 Task: Look for space in Chalinze, Tanzania from 5th June, 2023 to 16th June, 2023 for 2 adults in price range Rs.7000 to Rs.15000. Place can be entire place with 1  bedroom having 1 bed and 1 bathroom. Property type can be house, flat, guest house, hotel. Booking option can be shelf check-in. Required host language is English.
Action: Mouse moved to (451, 112)
Screenshot: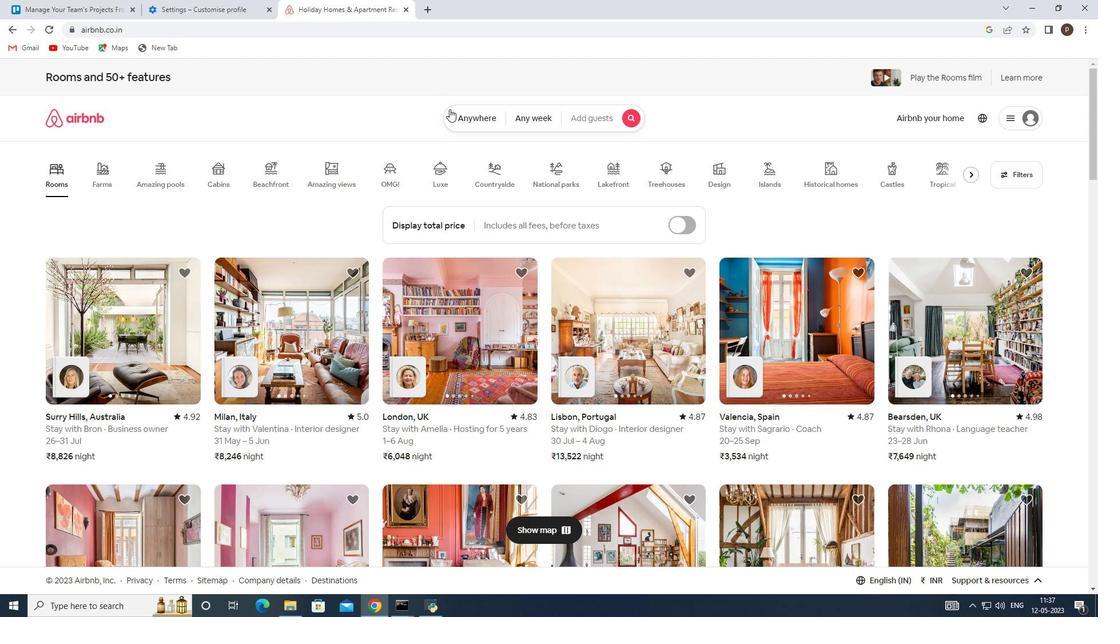 
Action: Mouse pressed left at (451, 112)
Screenshot: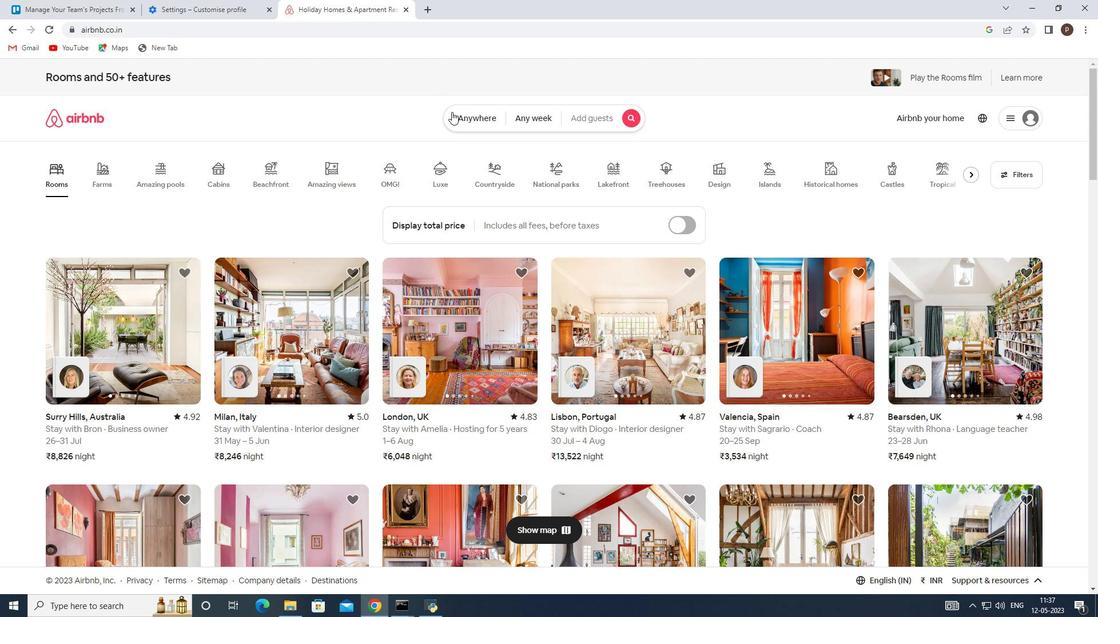 
Action: Mouse moved to (362, 164)
Screenshot: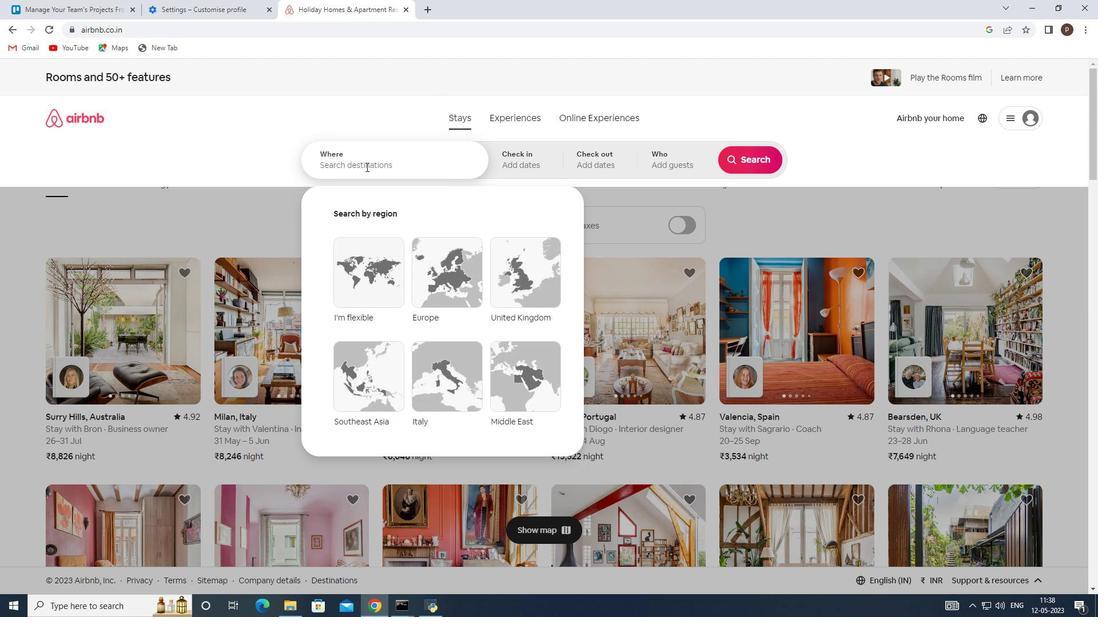 
Action: Mouse pressed left at (362, 164)
Screenshot: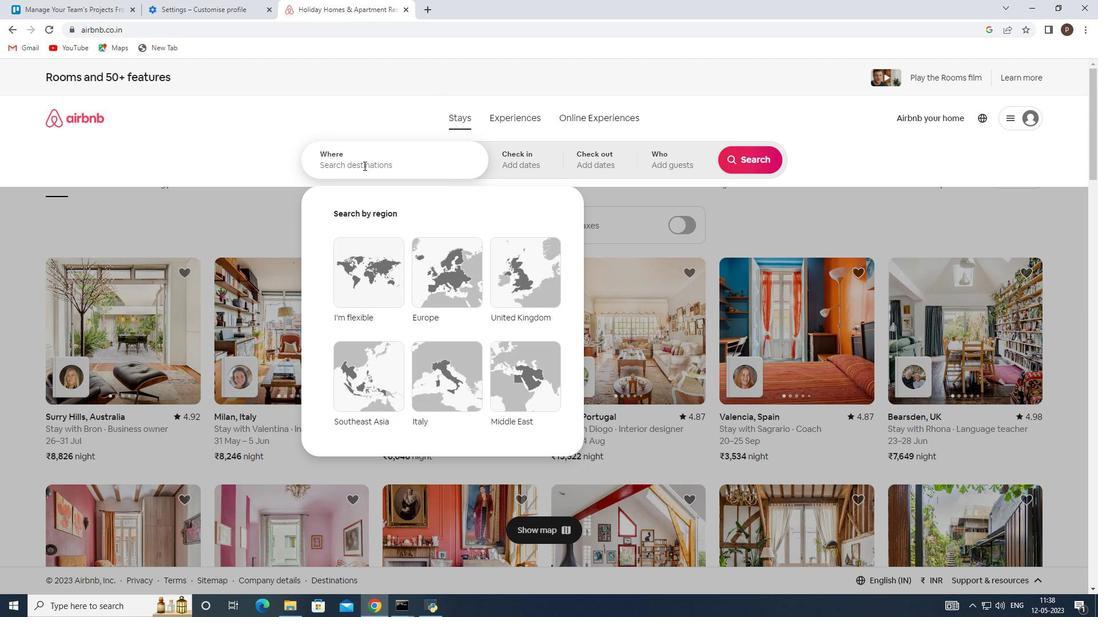 
Action: Mouse moved to (362, 164)
Screenshot: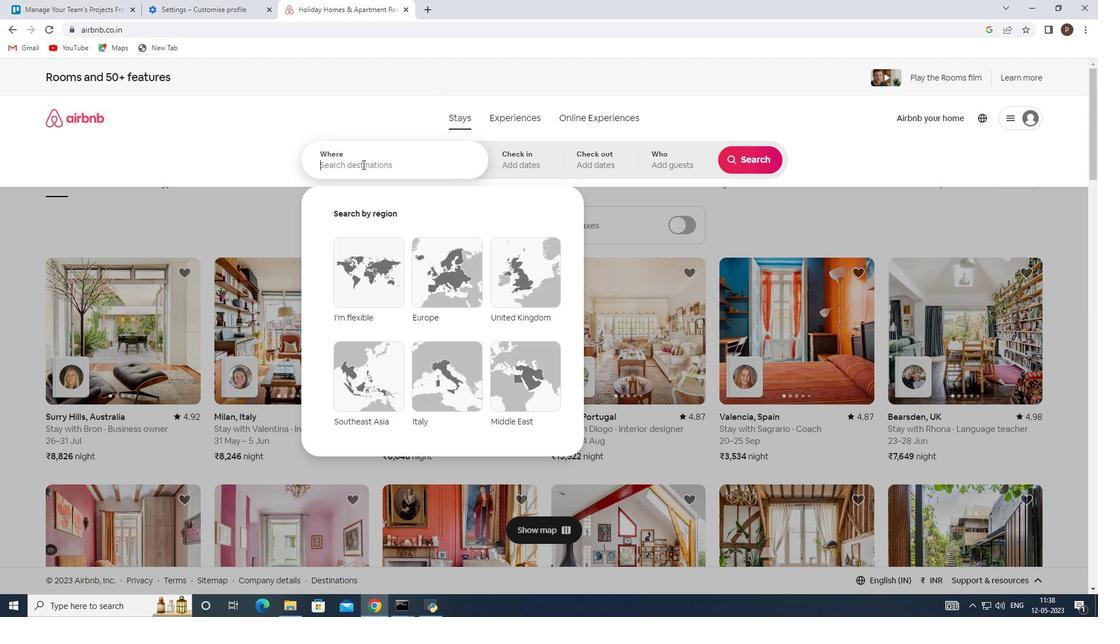 
Action: Key pressed <Key.caps_lock>C<Key.caps_lock>hanlinze,<Key.space>
Screenshot: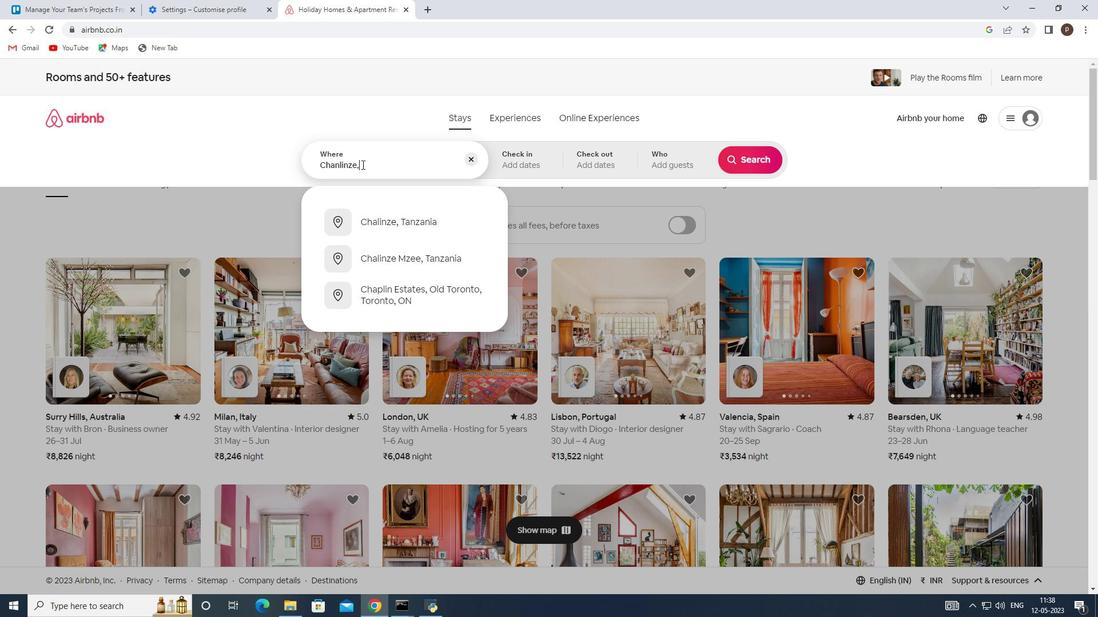 
Action: Mouse moved to (410, 225)
Screenshot: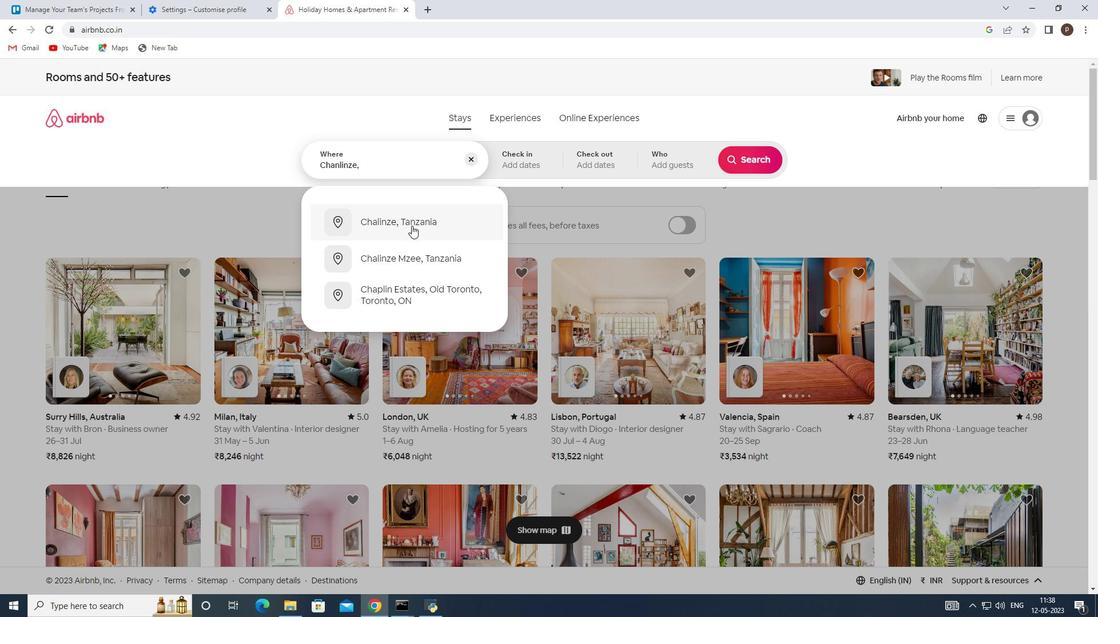 
Action: Mouse pressed left at (410, 225)
Screenshot: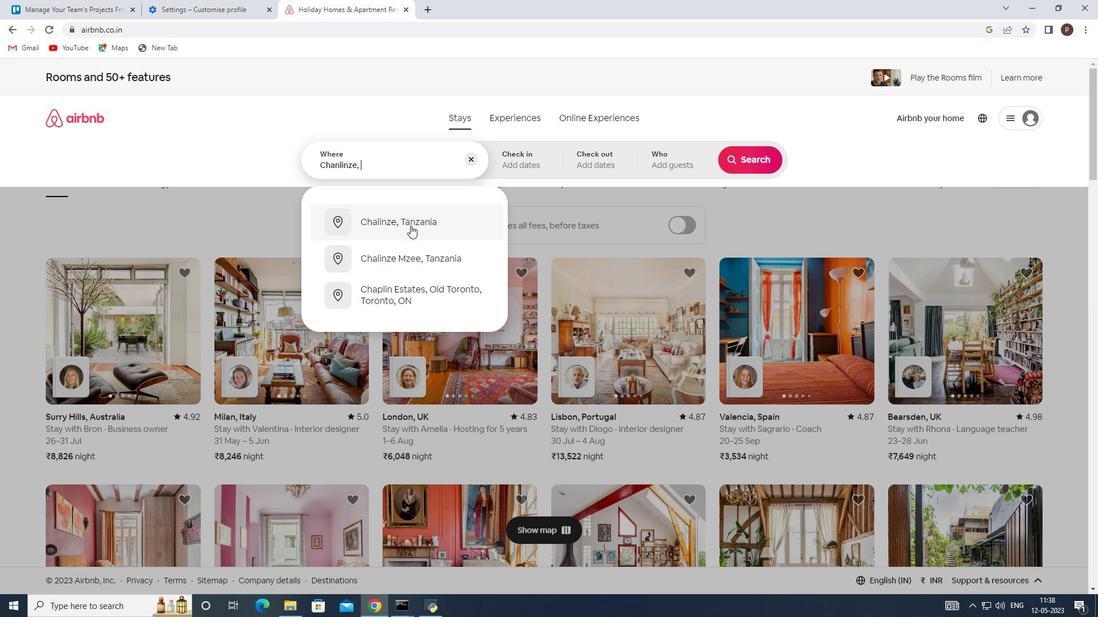 
Action: Mouse moved to (748, 251)
Screenshot: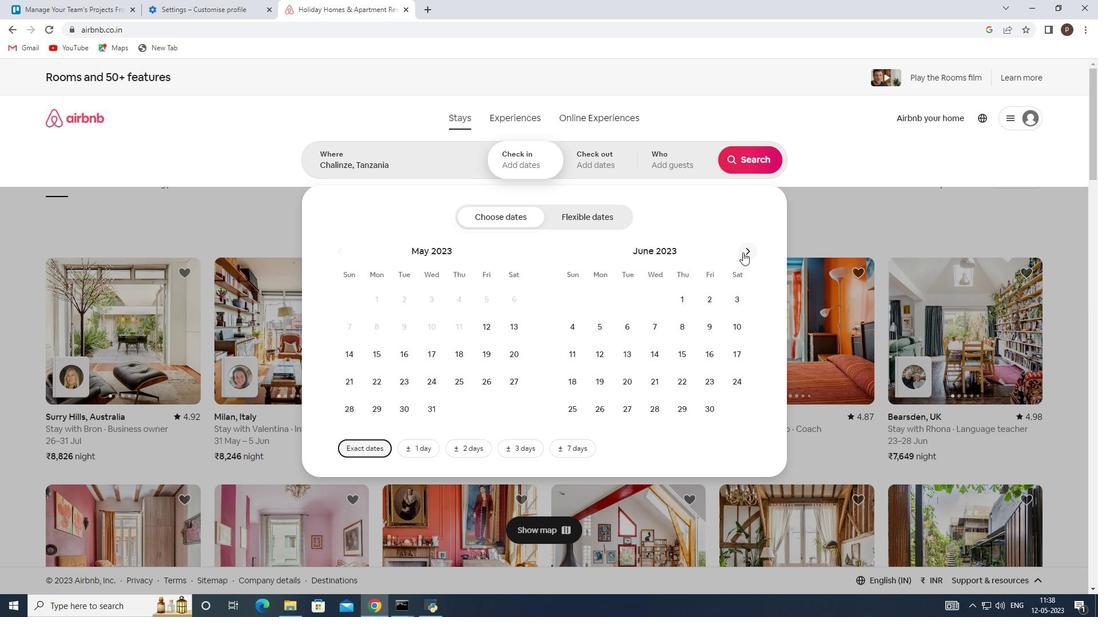
Action: Mouse pressed left at (748, 251)
Screenshot: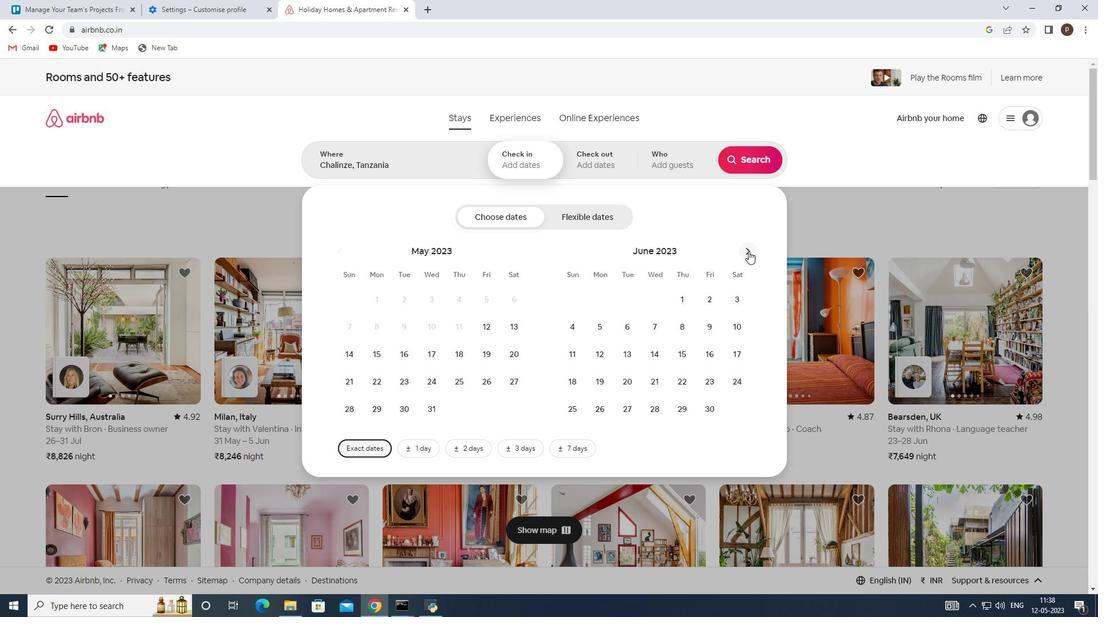 
Action: Mouse moved to (380, 326)
Screenshot: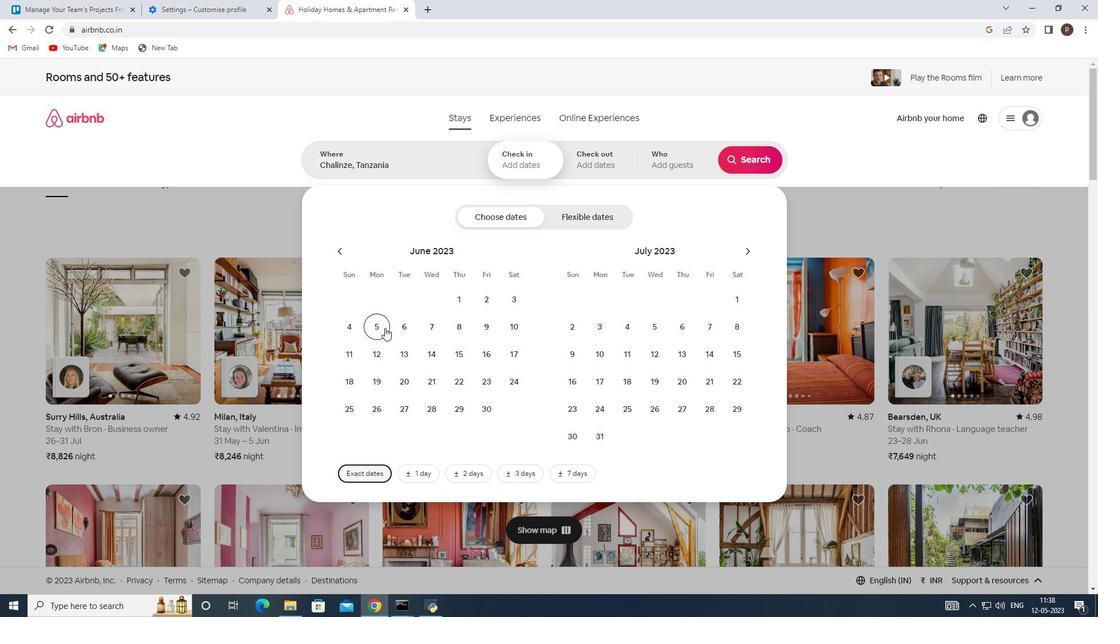 
Action: Mouse pressed left at (380, 326)
Screenshot: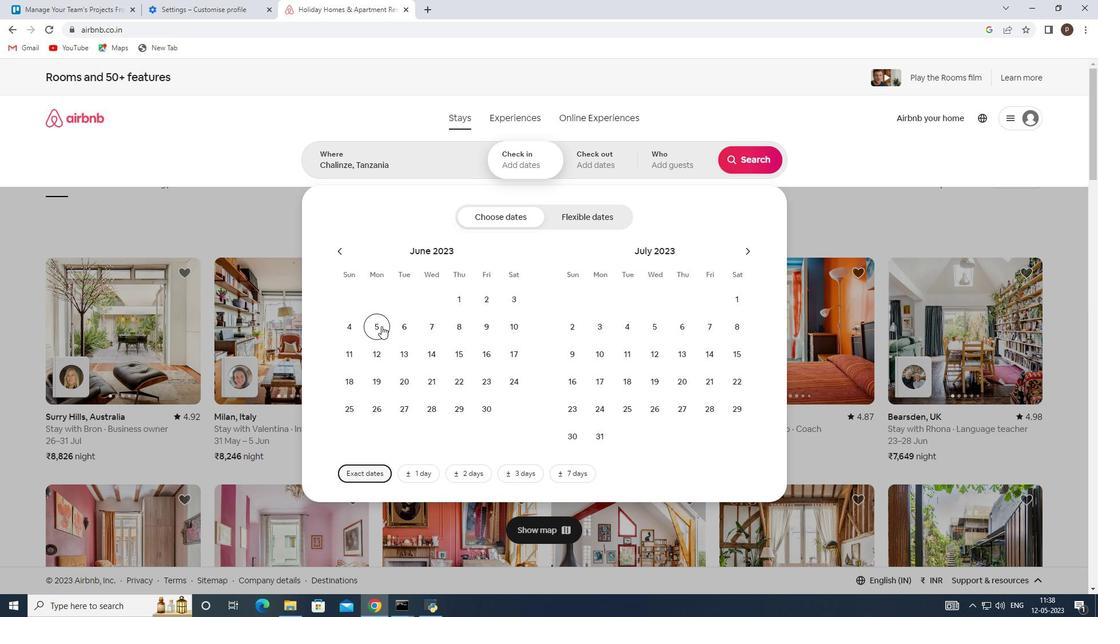 
Action: Mouse moved to (483, 354)
Screenshot: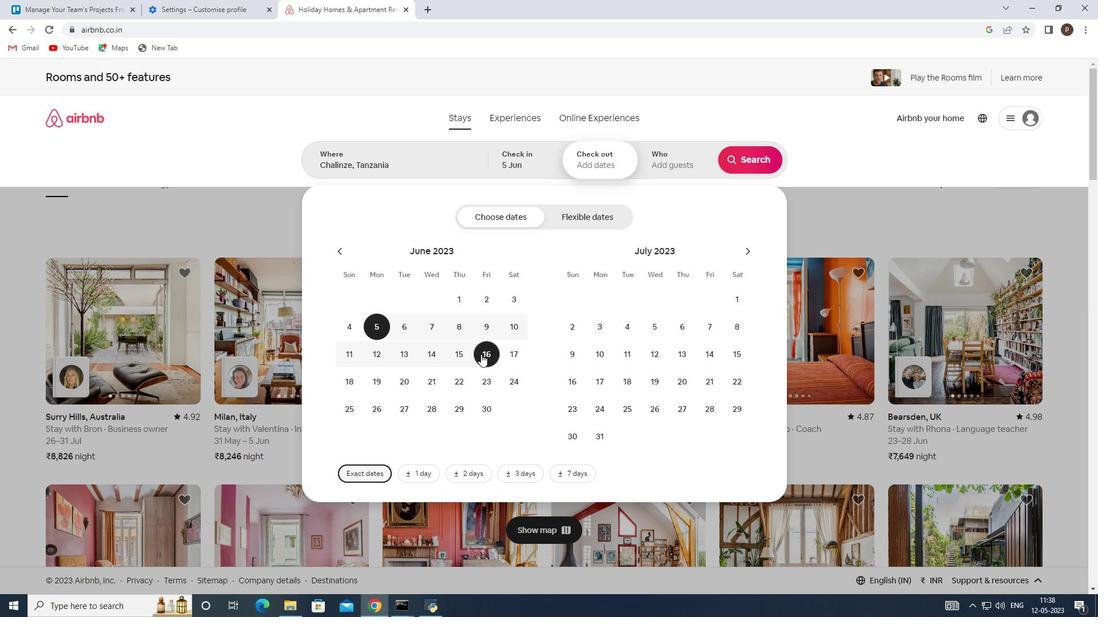 
Action: Mouse pressed left at (483, 354)
Screenshot: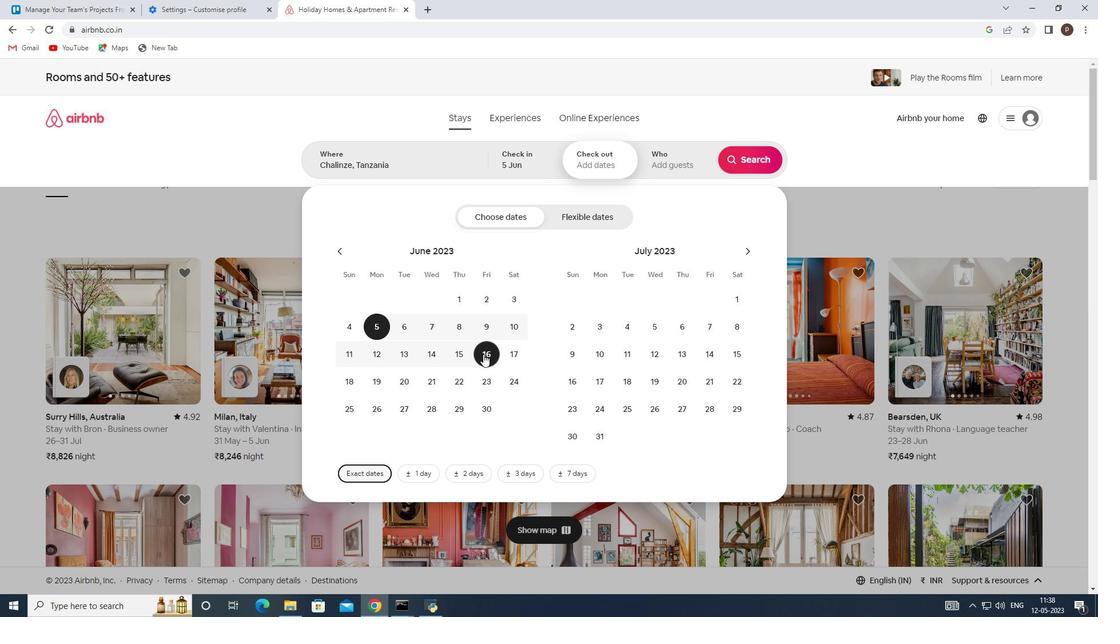 
Action: Mouse moved to (667, 152)
Screenshot: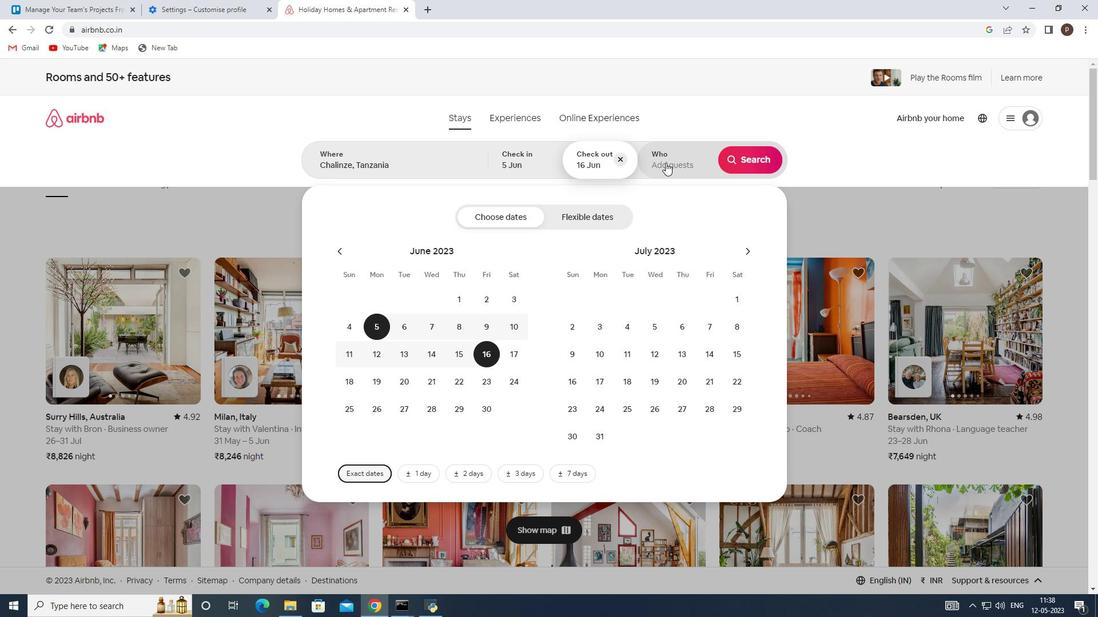 
Action: Mouse pressed left at (667, 152)
Screenshot: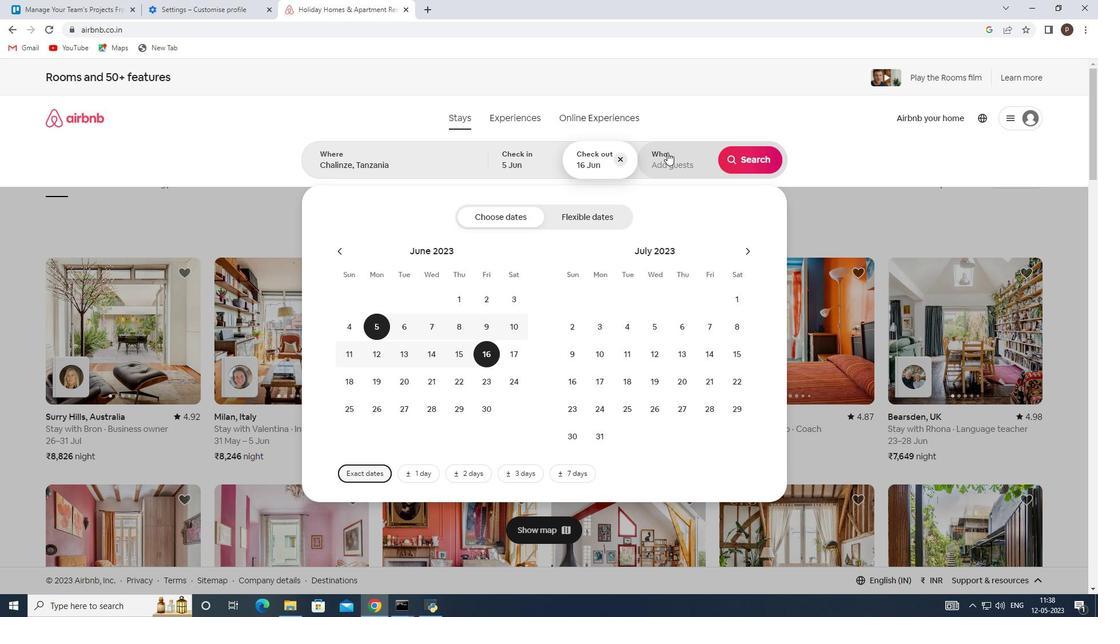
Action: Mouse moved to (754, 219)
Screenshot: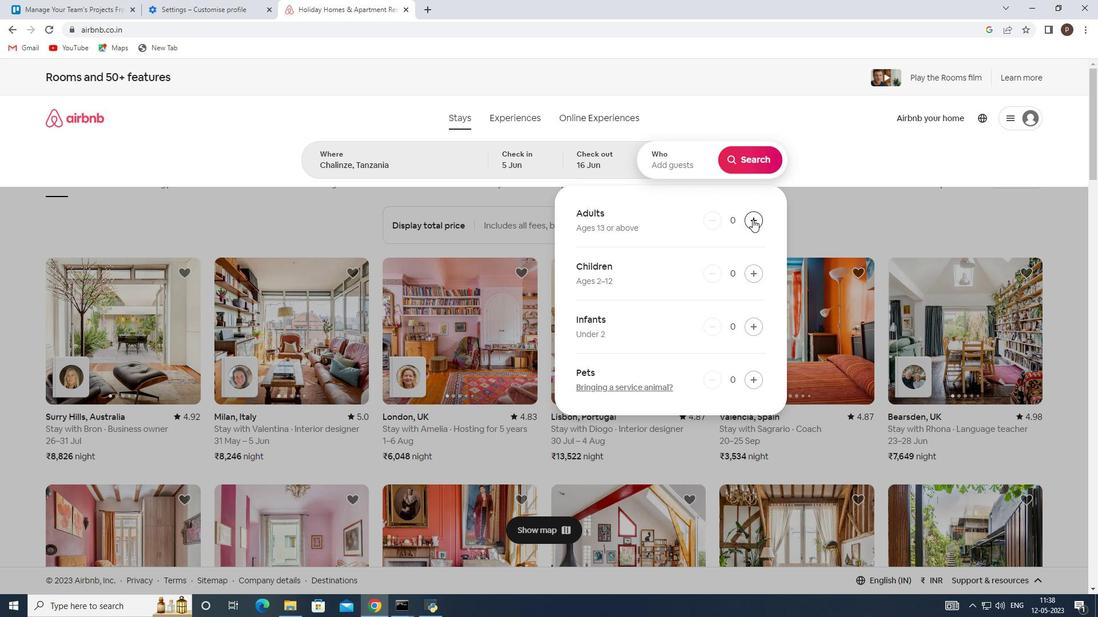 
Action: Mouse pressed left at (754, 219)
Screenshot: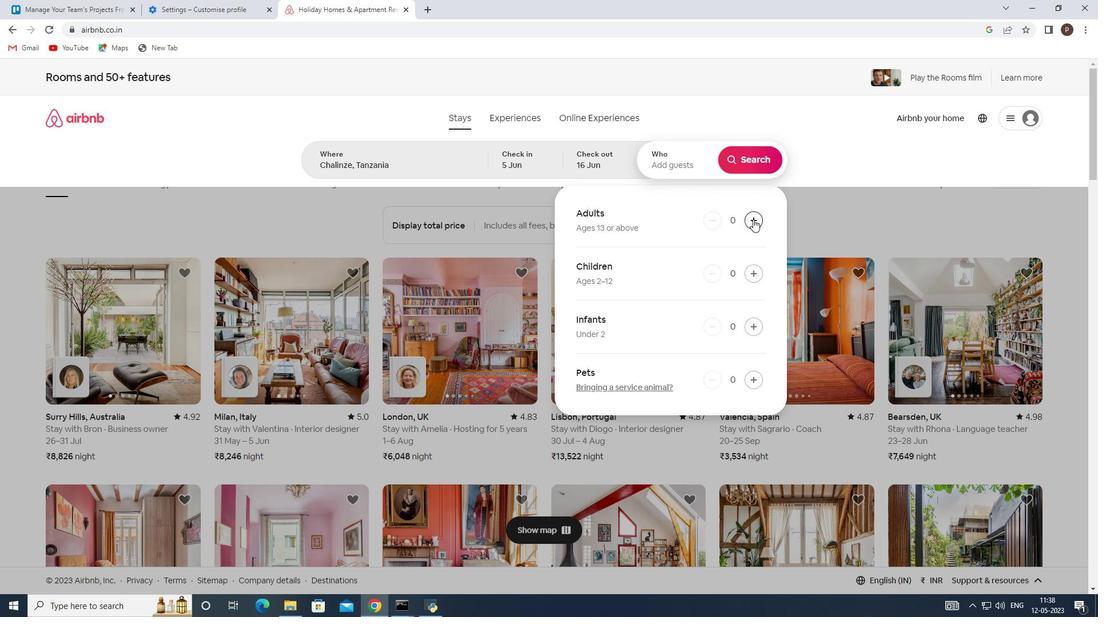 
Action: Mouse pressed left at (754, 219)
Screenshot: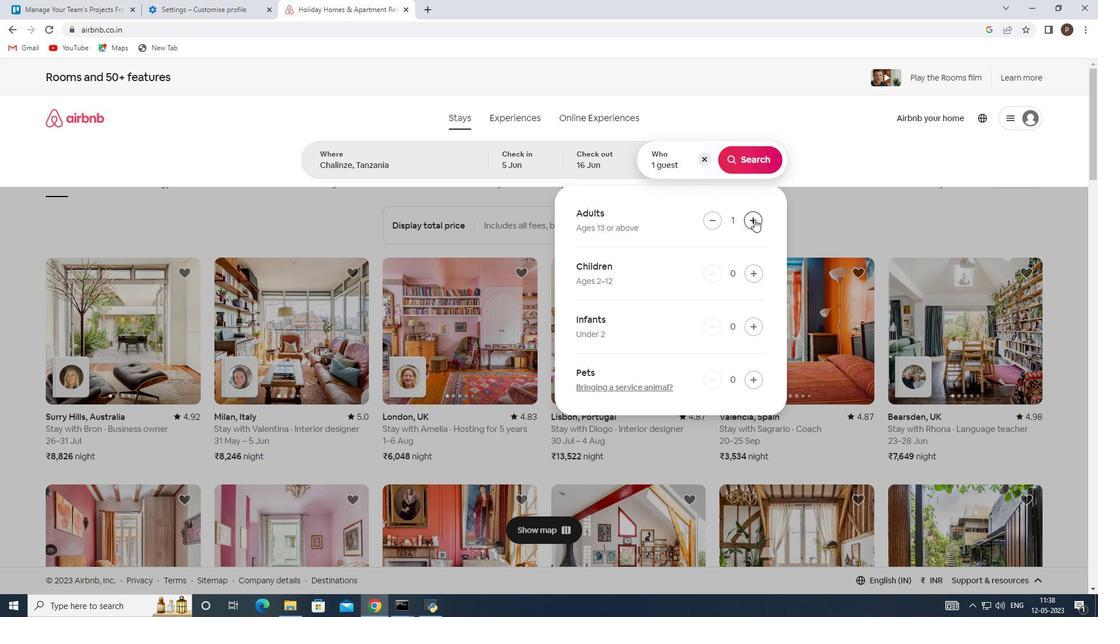 
Action: Mouse moved to (755, 156)
Screenshot: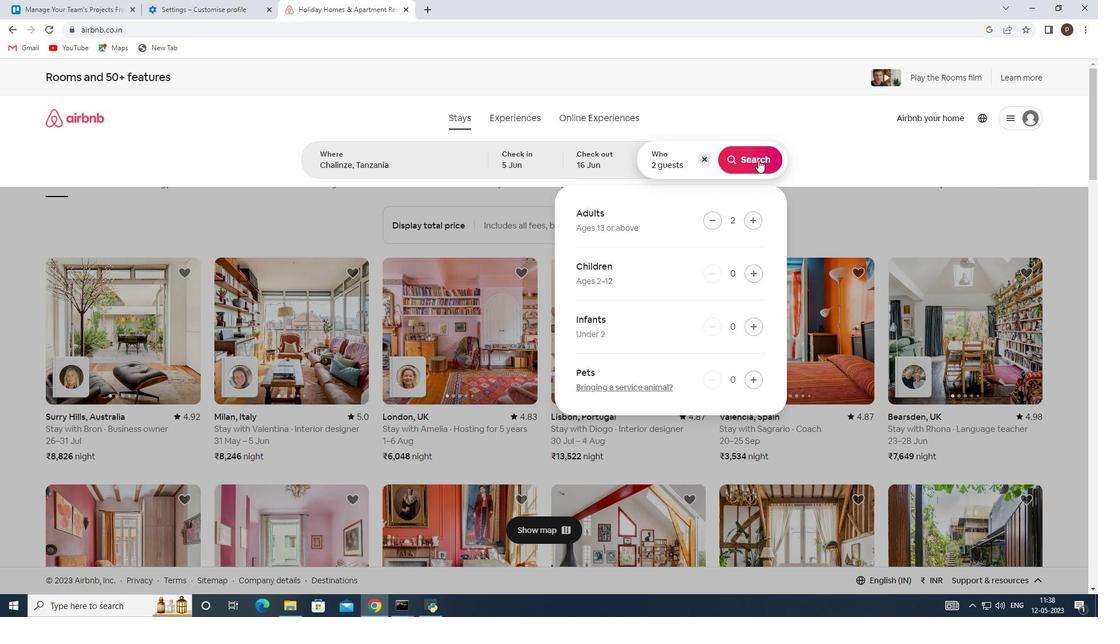 
Action: Mouse pressed left at (755, 156)
Screenshot: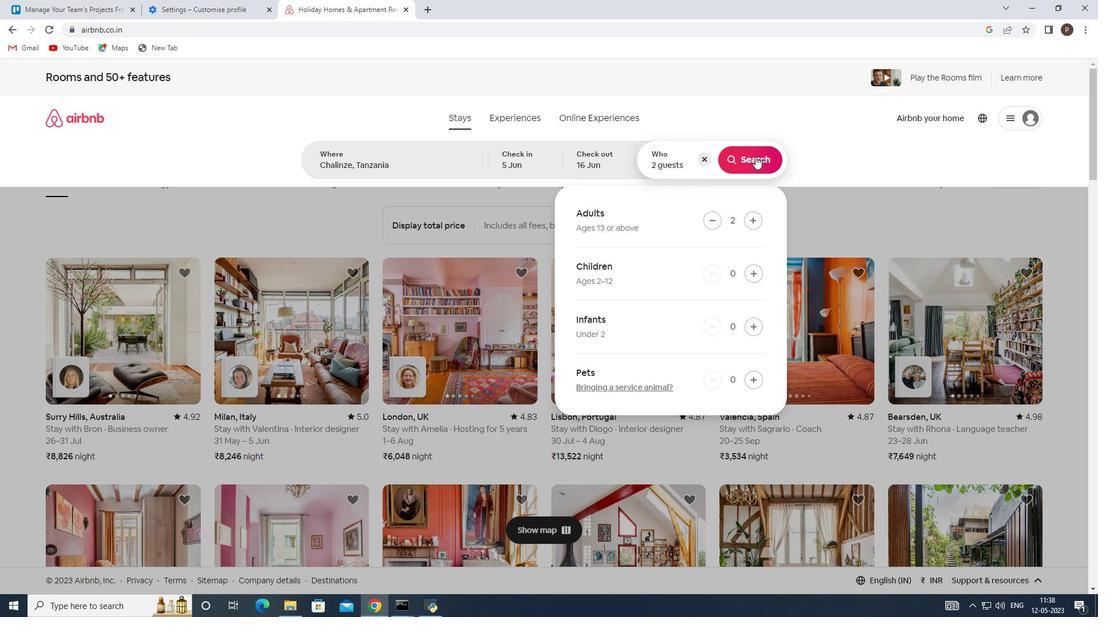 
Action: Mouse pressed left at (755, 156)
Screenshot: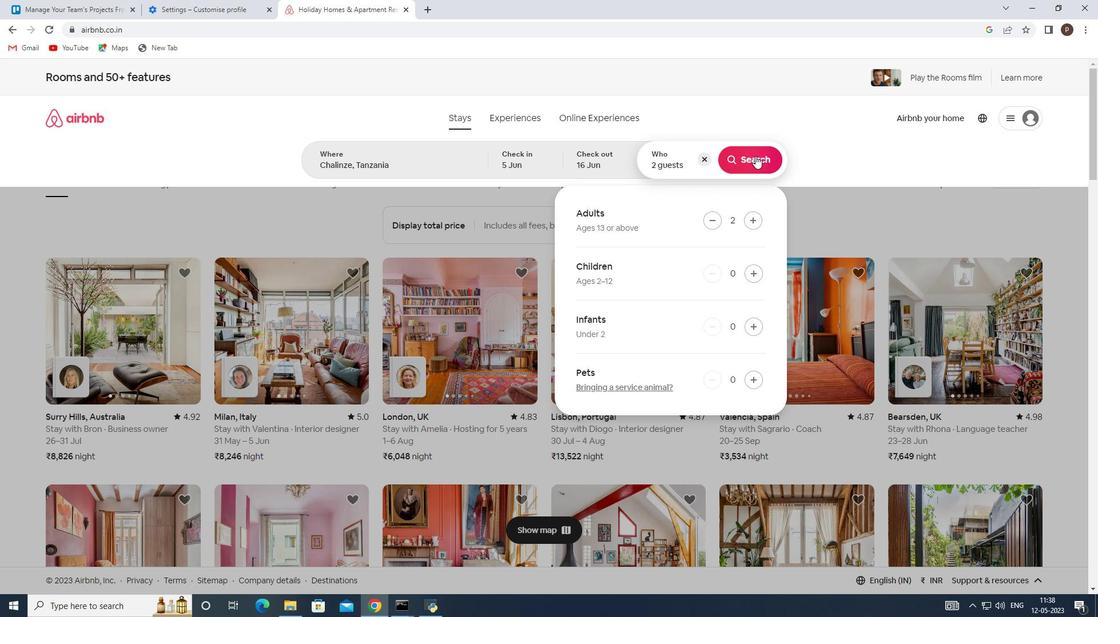 
Action: Mouse moved to (1032, 128)
Screenshot: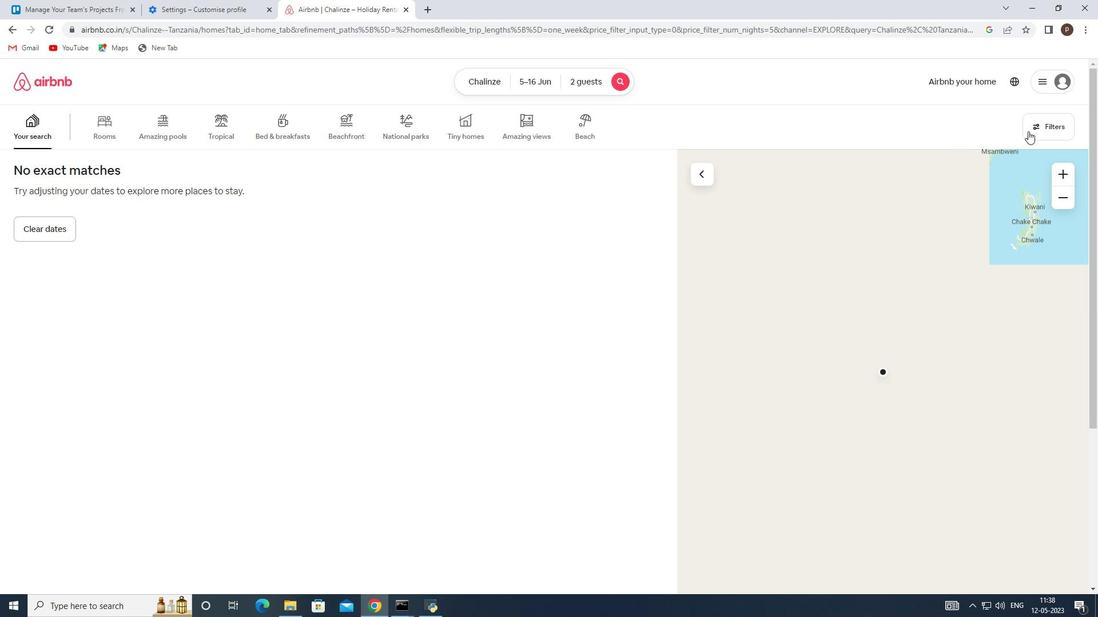 
Action: Mouse pressed left at (1032, 128)
Screenshot: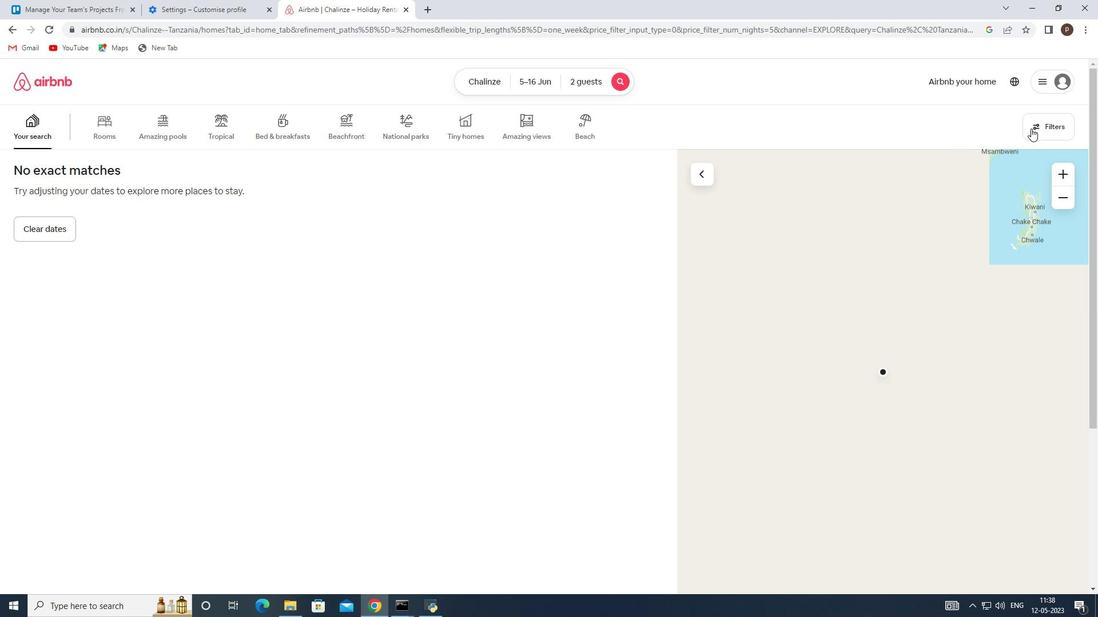 
Action: Mouse moved to (378, 406)
Screenshot: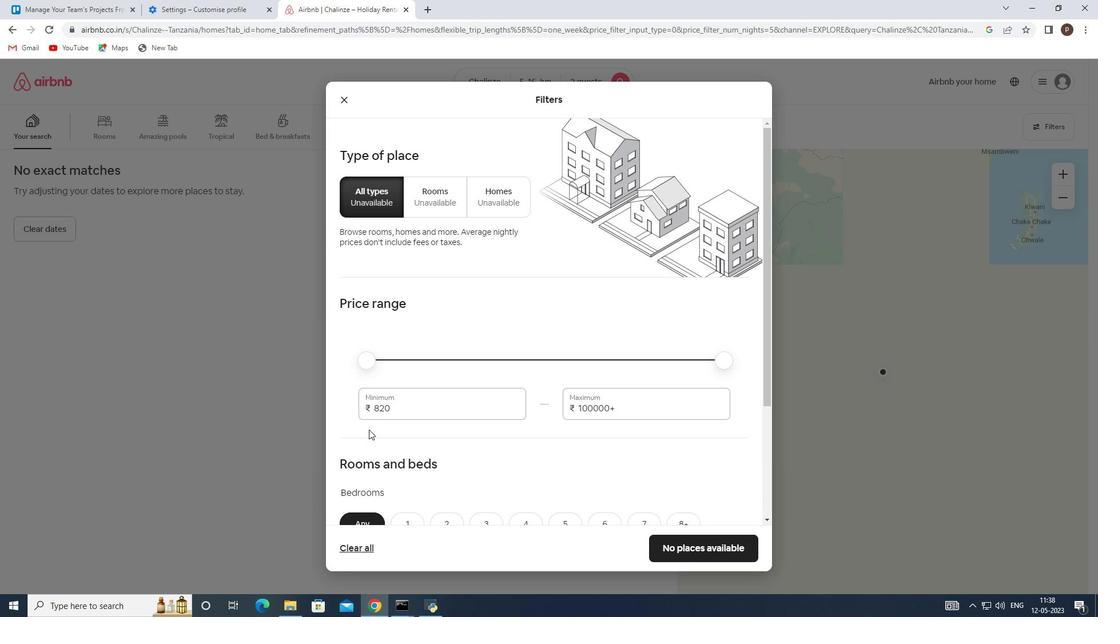 
Action: Mouse pressed left at (378, 406)
Screenshot: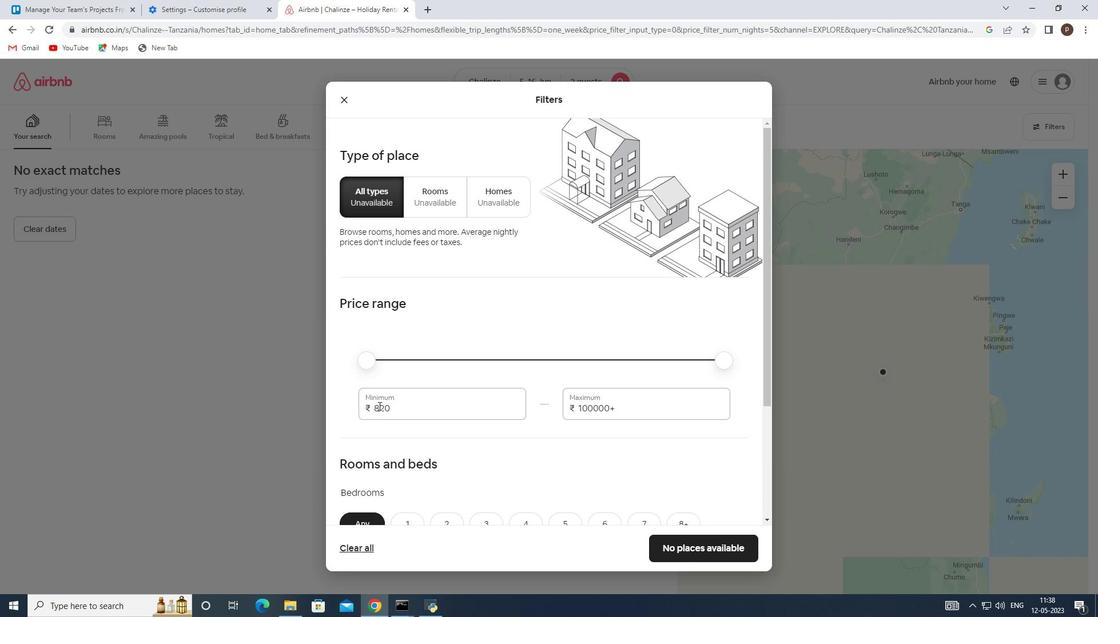 
Action: Mouse pressed left at (378, 406)
Screenshot: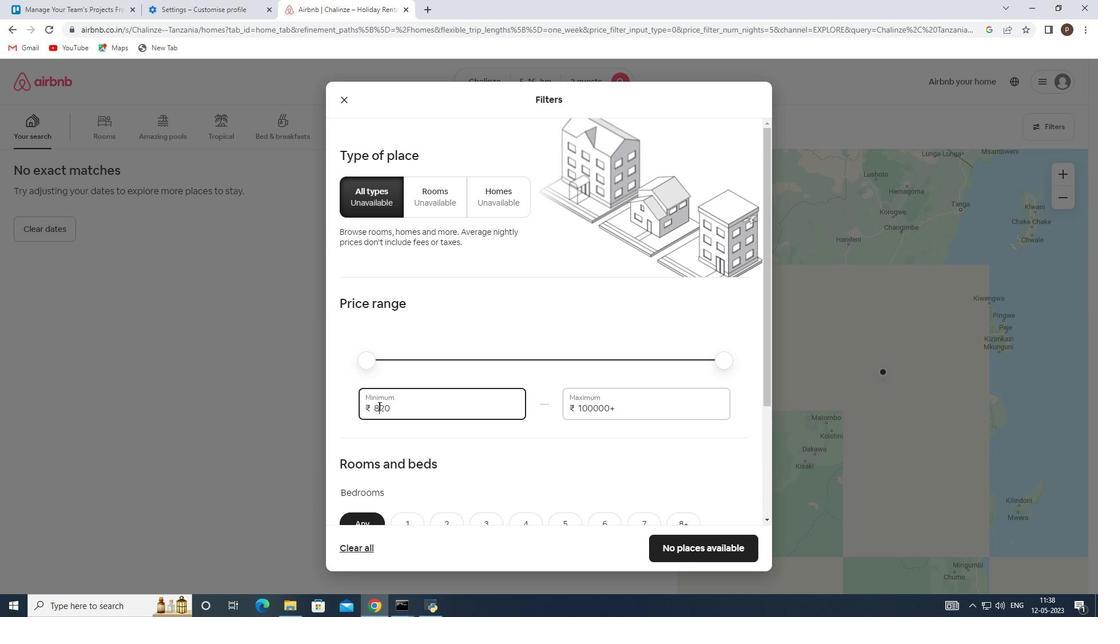 
Action: Key pressed 7000<Key.tab>15000
Screenshot: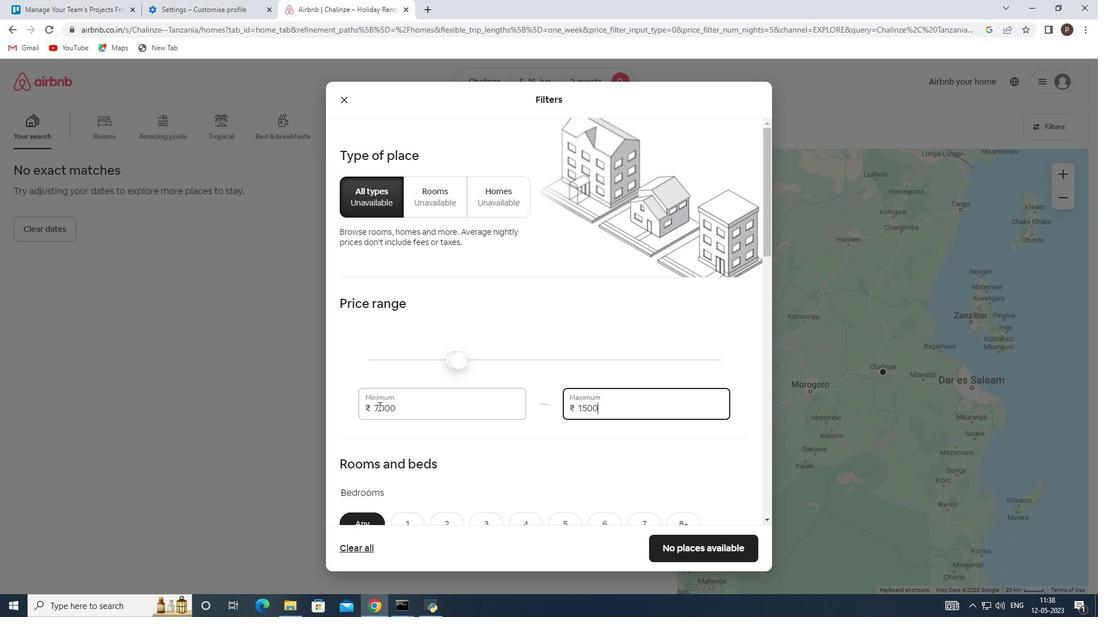 
Action: Mouse moved to (397, 409)
Screenshot: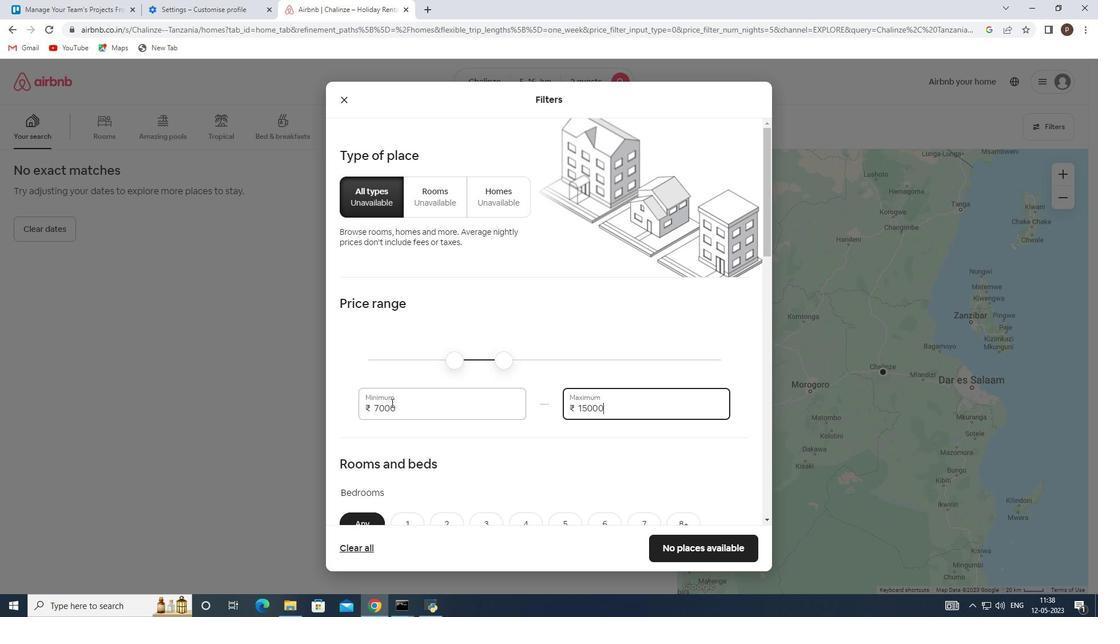 
Action: Mouse scrolled (397, 408) with delta (0, 0)
Screenshot: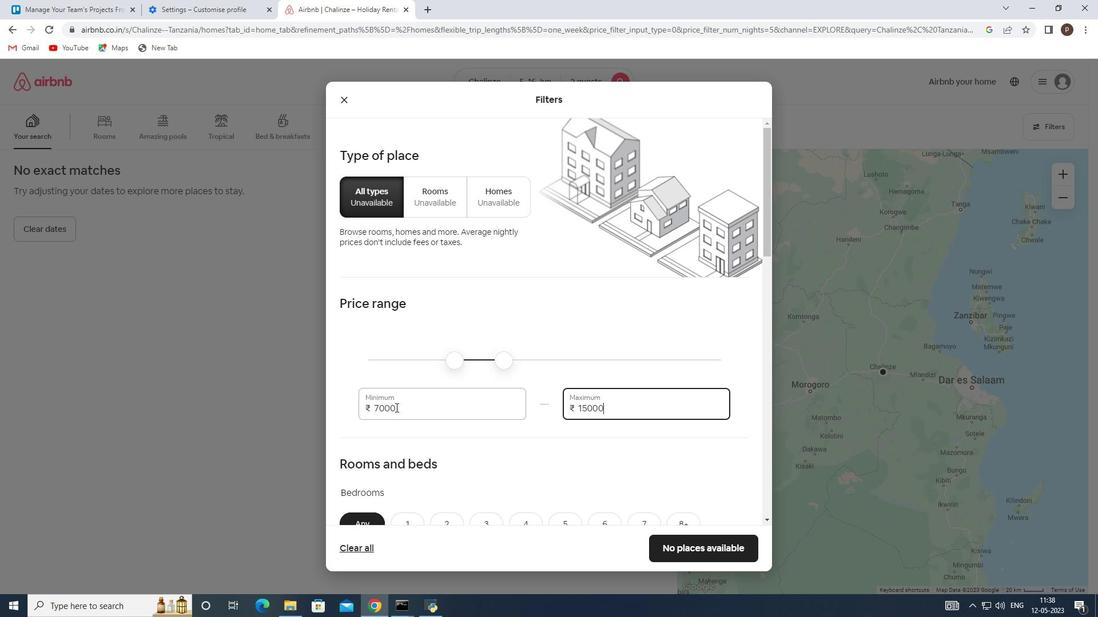 
Action: Mouse moved to (397, 409)
Screenshot: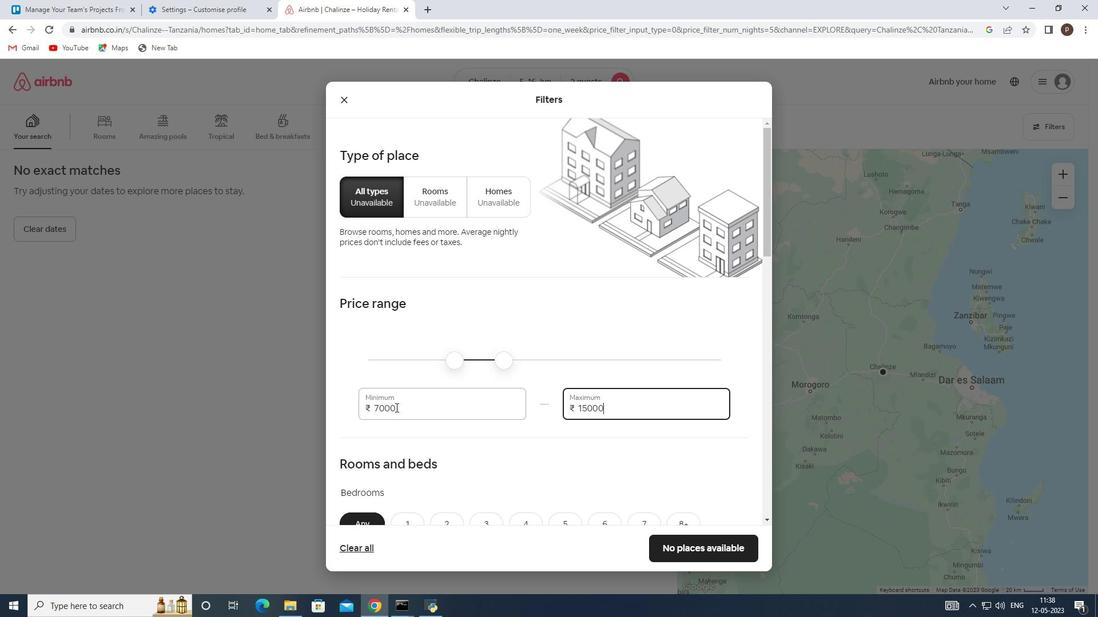 
Action: Mouse scrolled (397, 409) with delta (0, 0)
Screenshot: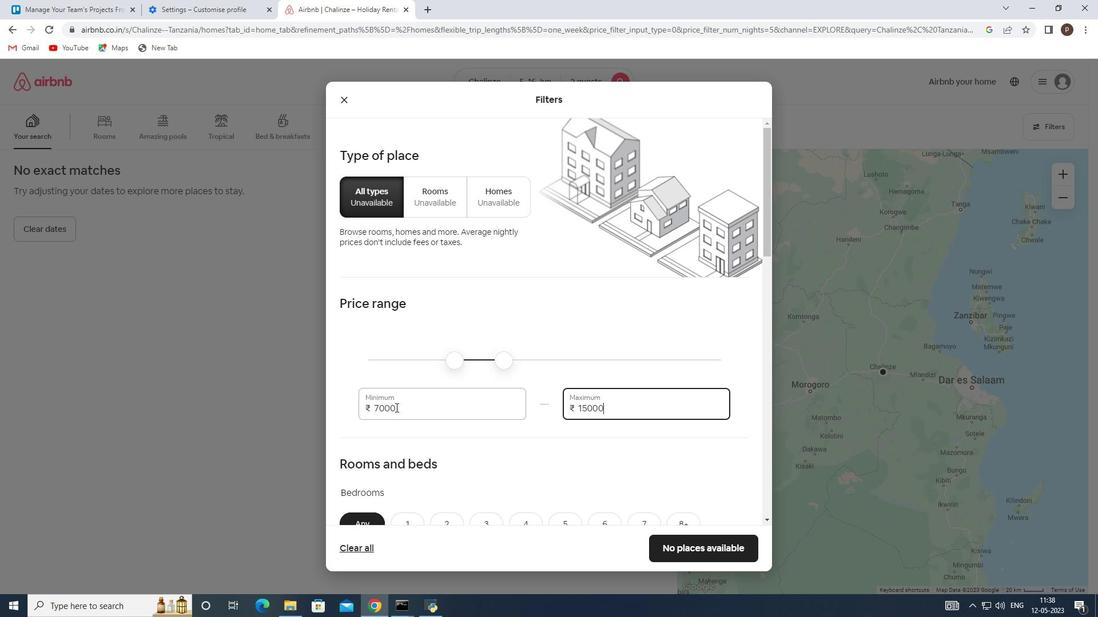 
Action: Mouse moved to (402, 408)
Screenshot: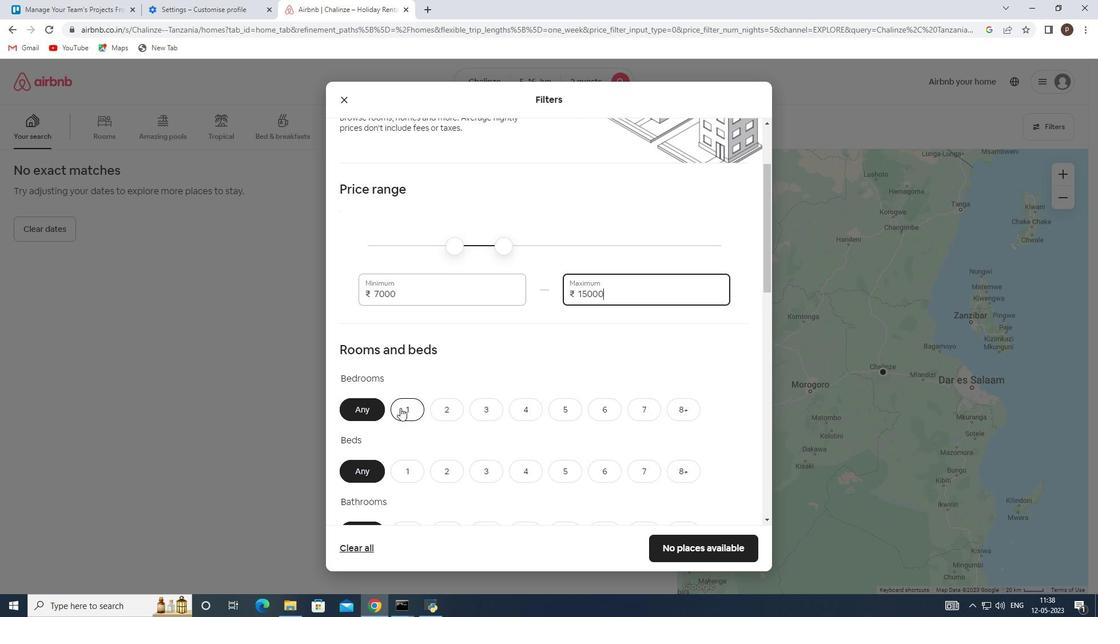 
Action: Mouse pressed left at (402, 408)
Screenshot: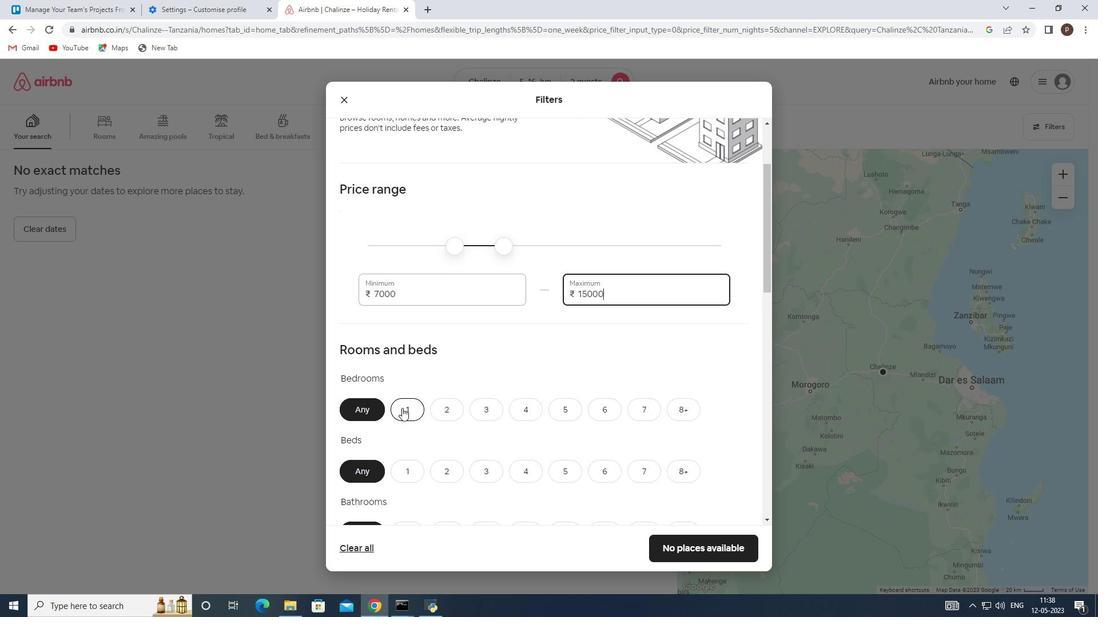 
Action: Mouse moved to (404, 414)
Screenshot: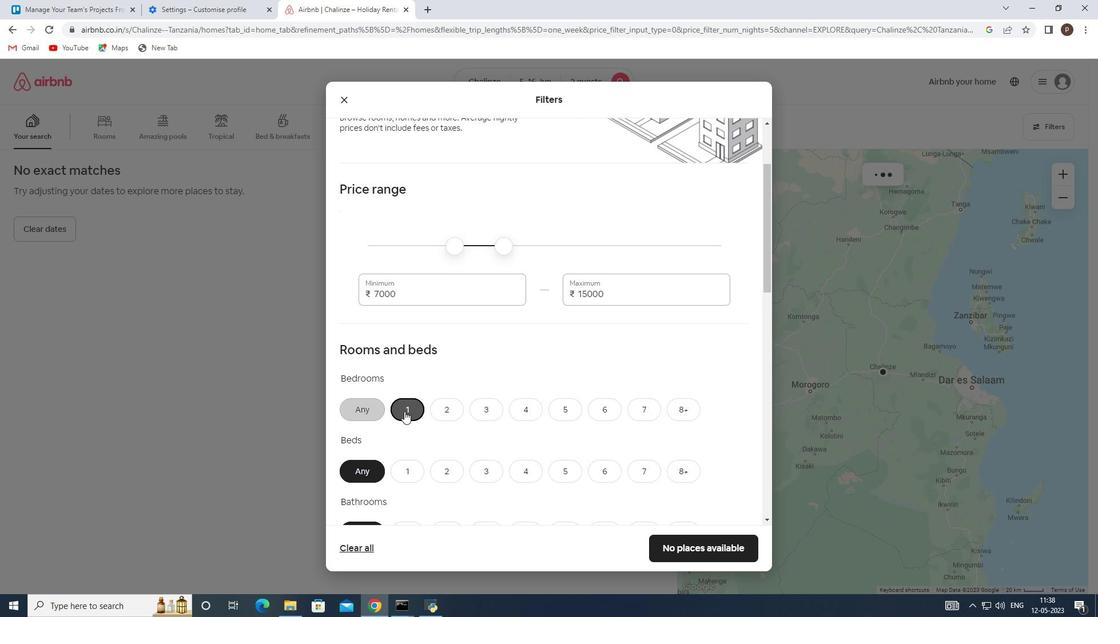 
Action: Mouse scrolled (404, 414) with delta (0, 0)
Screenshot: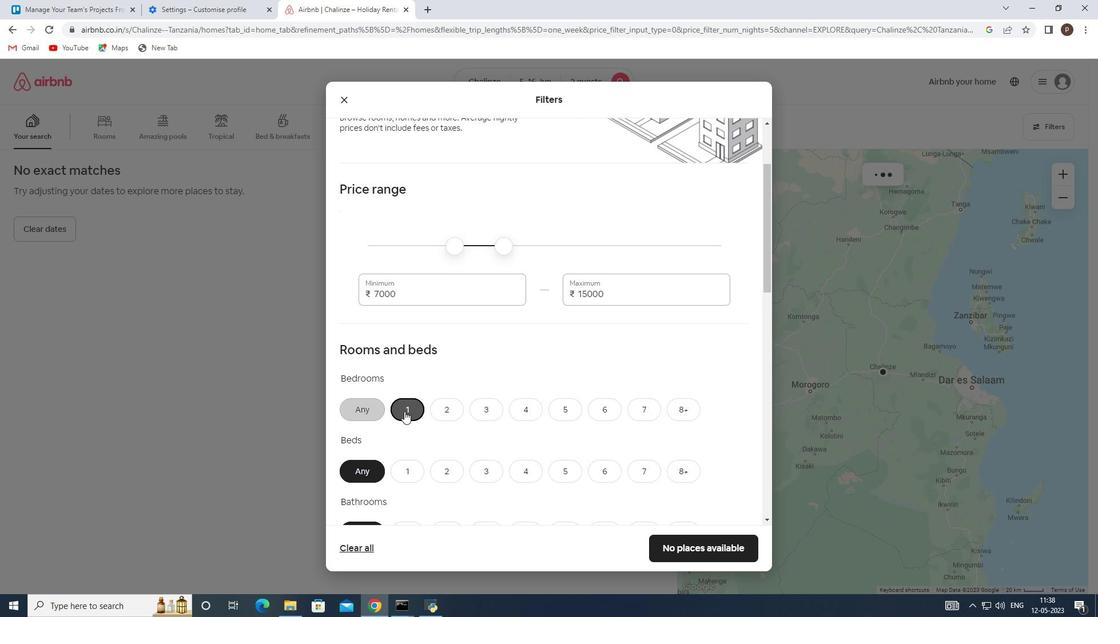 
Action: Mouse moved to (404, 409)
Screenshot: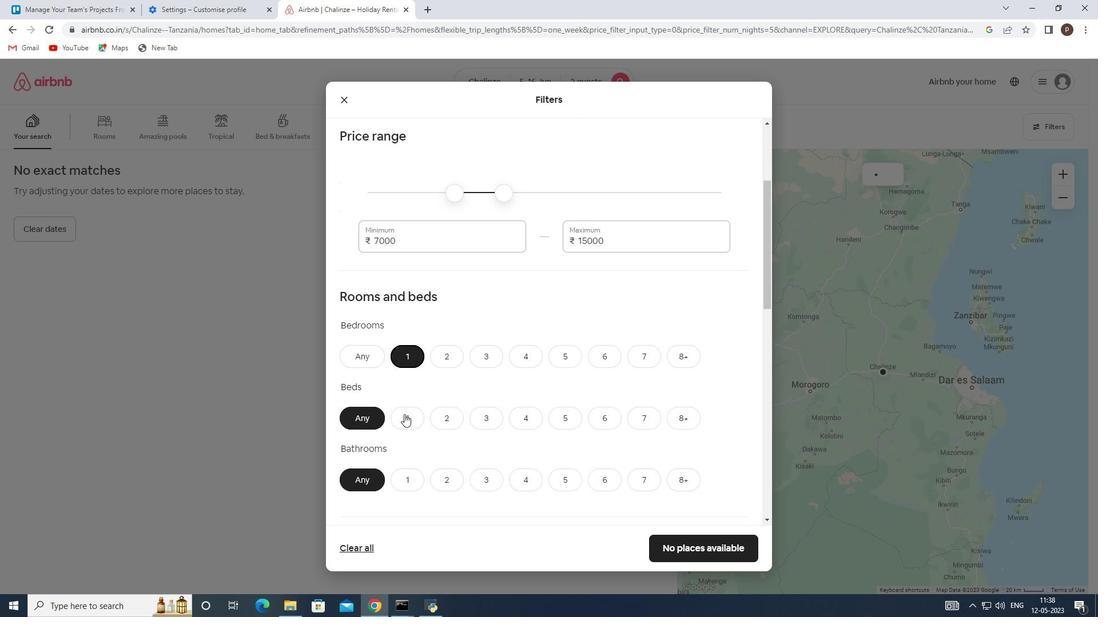 
Action: Mouse pressed left at (404, 409)
Screenshot: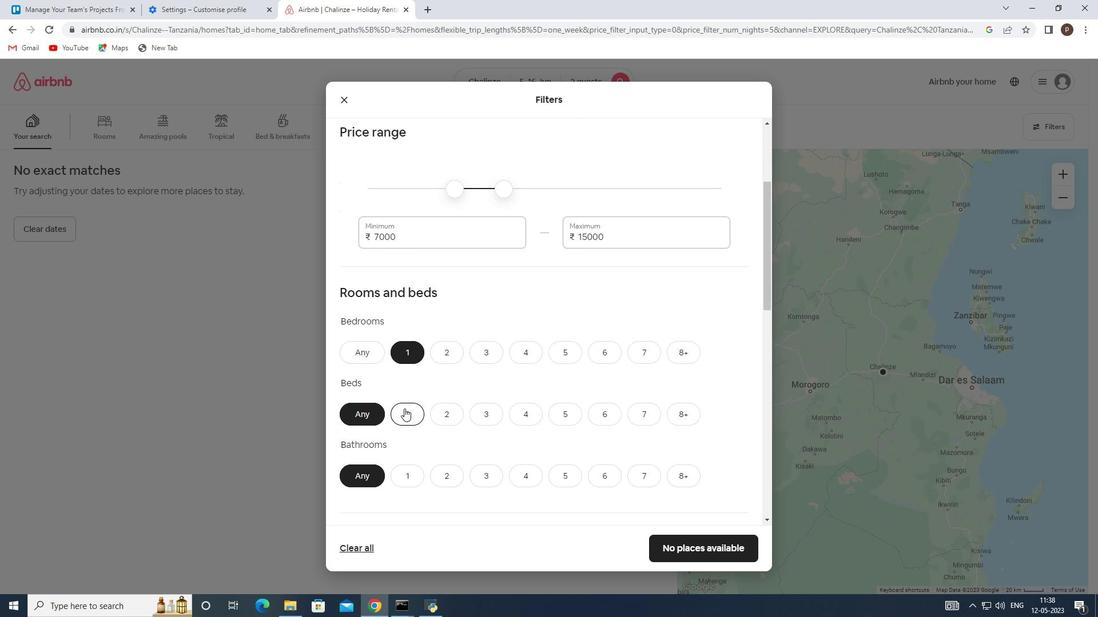 
Action: Mouse moved to (409, 471)
Screenshot: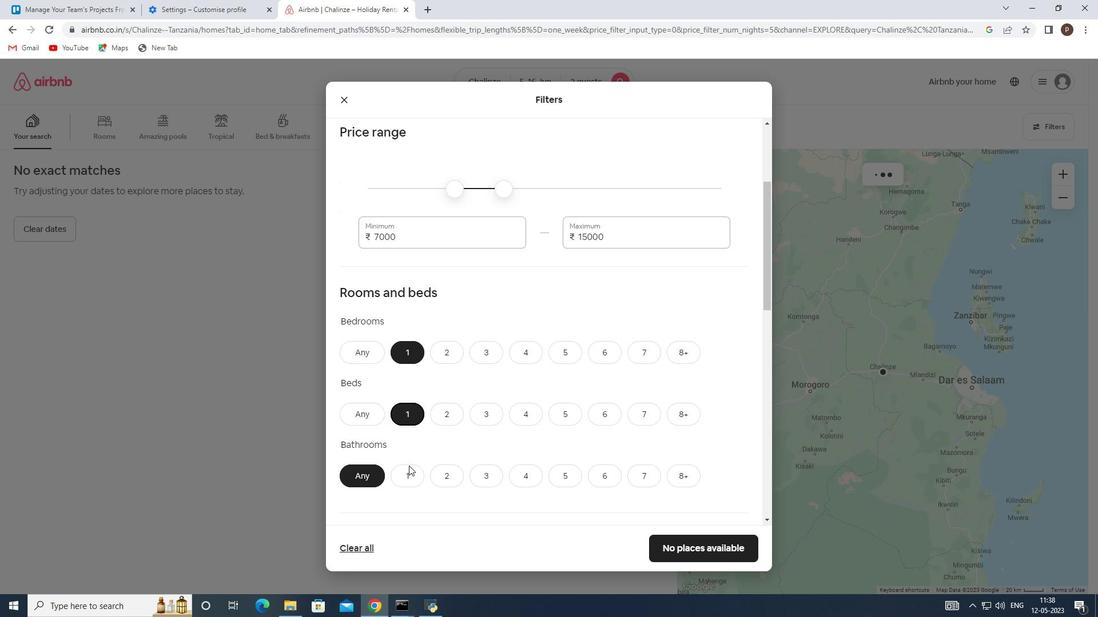 
Action: Mouse pressed left at (409, 471)
Screenshot: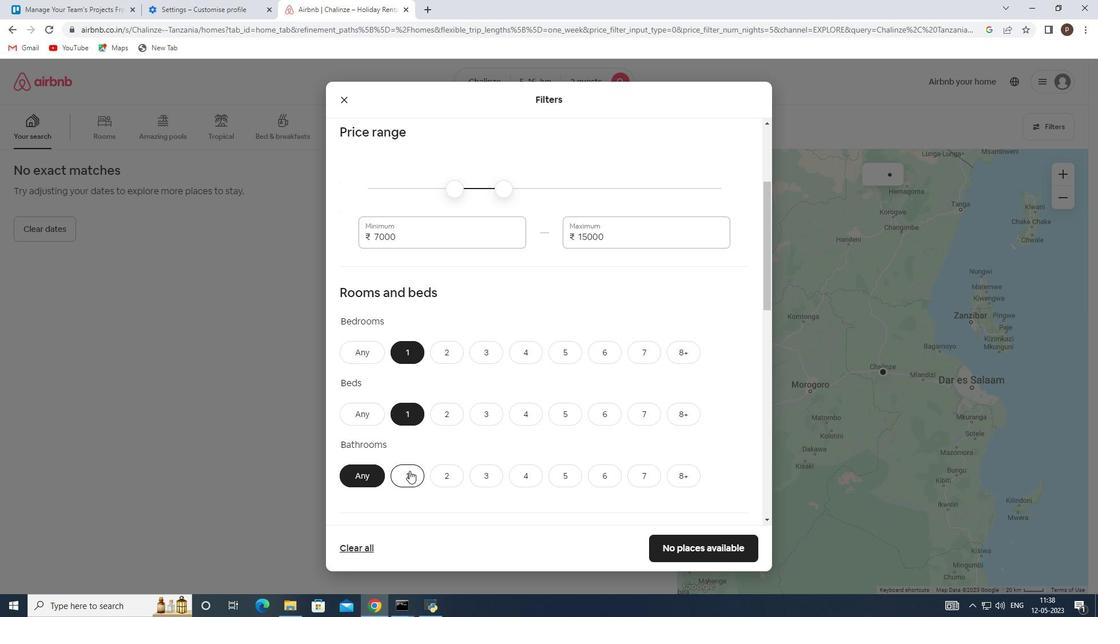 
Action: Mouse scrolled (409, 470) with delta (0, 0)
Screenshot: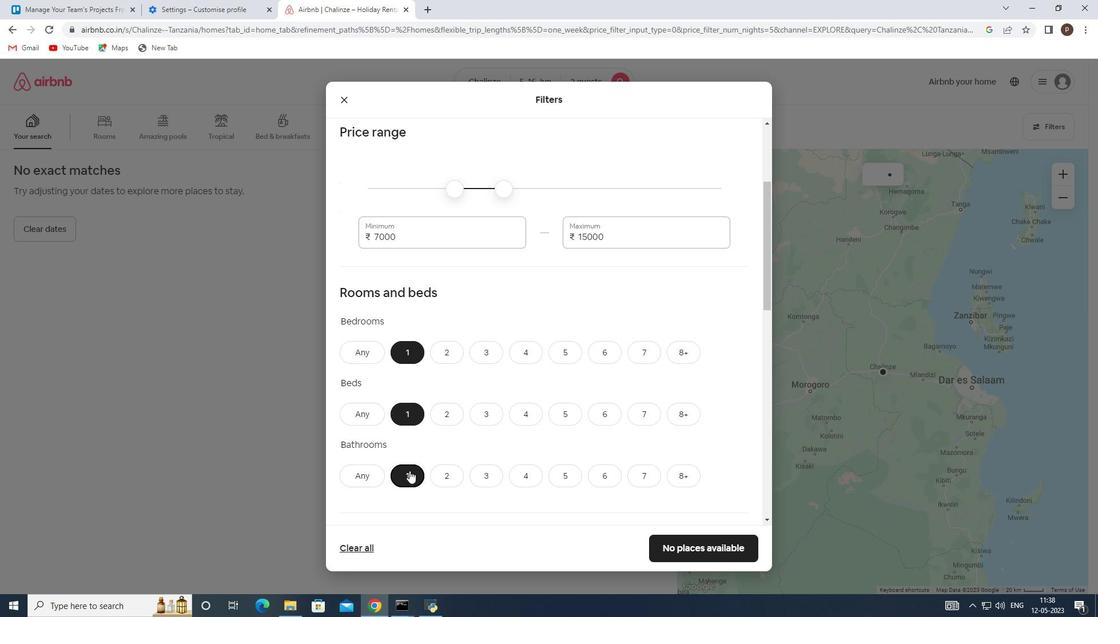 
Action: Mouse moved to (452, 455)
Screenshot: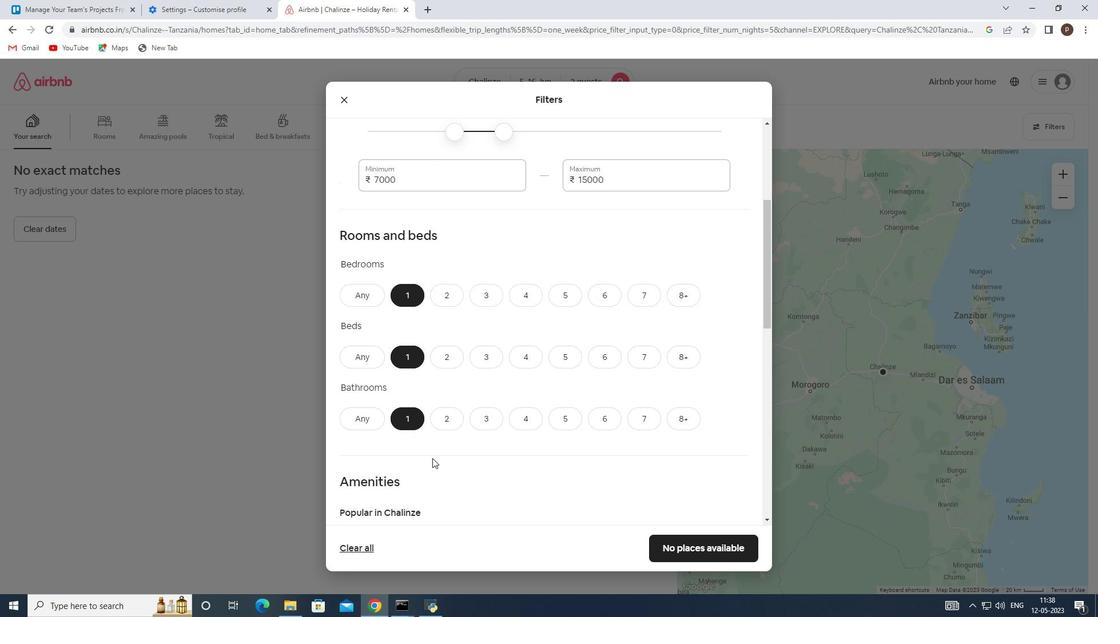 
Action: Mouse scrolled (452, 454) with delta (0, 0)
Screenshot: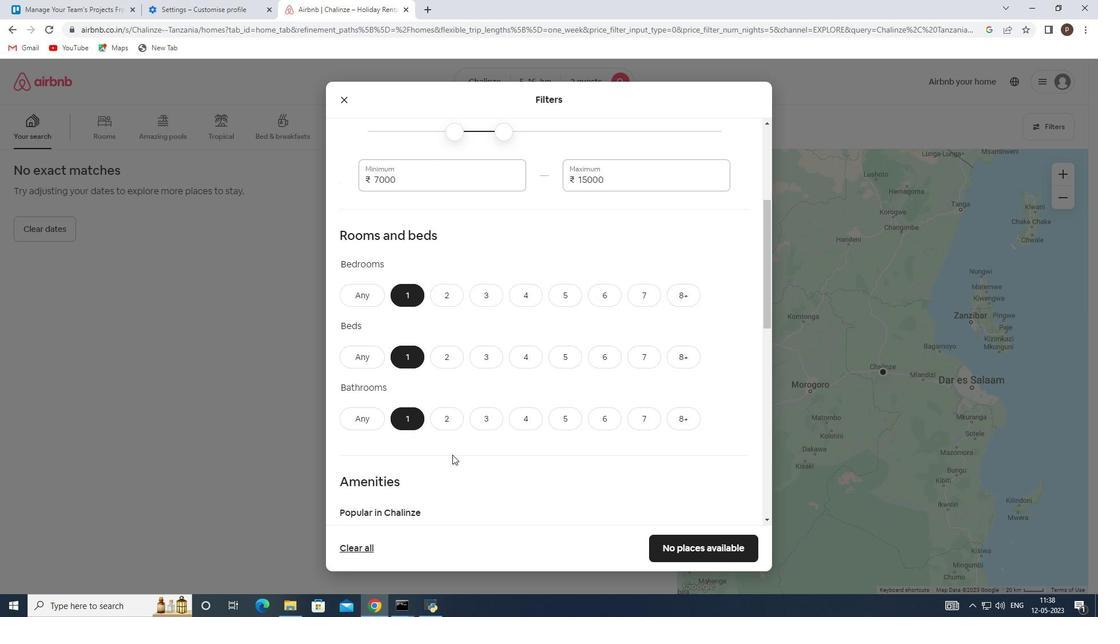 
Action: Mouse scrolled (452, 454) with delta (0, 0)
Screenshot: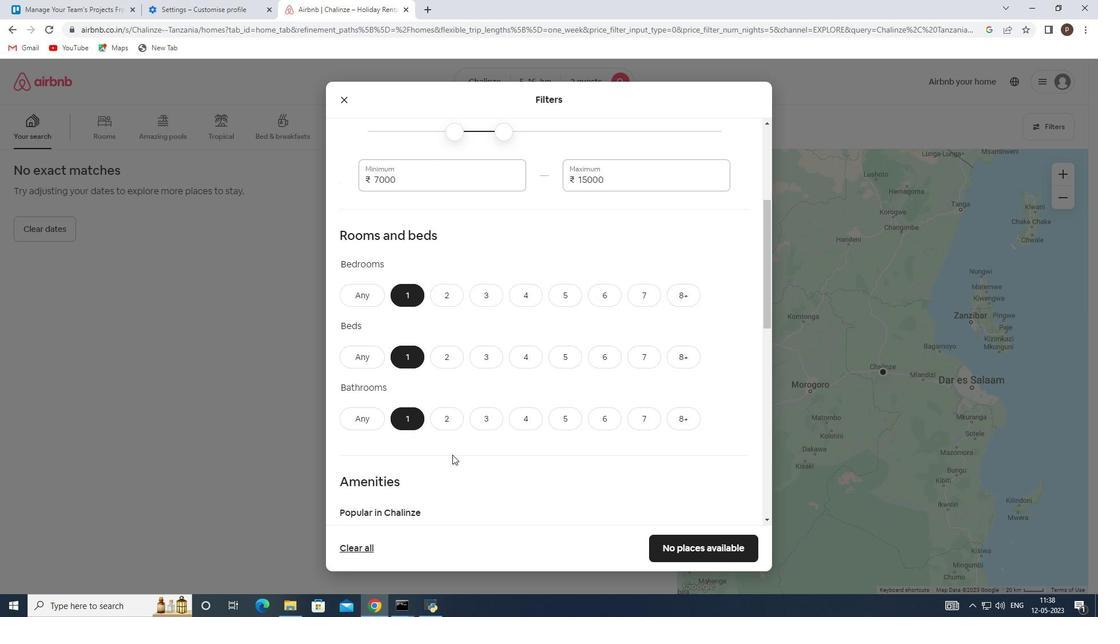 
Action: Mouse moved to (429, 445)
Screenshot: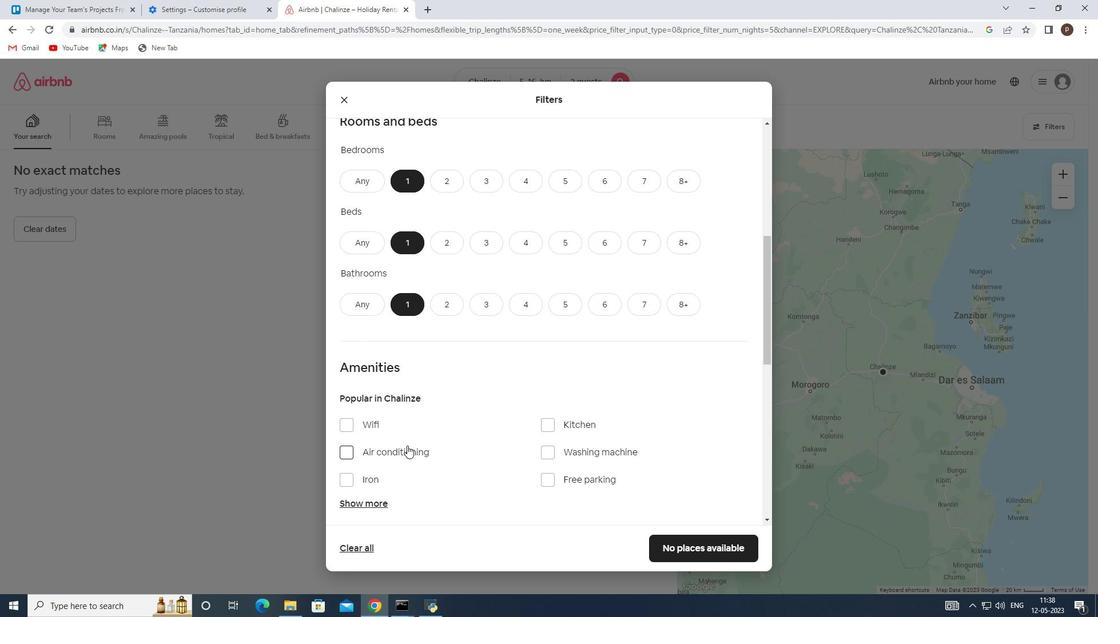 
Action: Mouse scrolled (429, 444) with delta (0, 0)
Screenshot: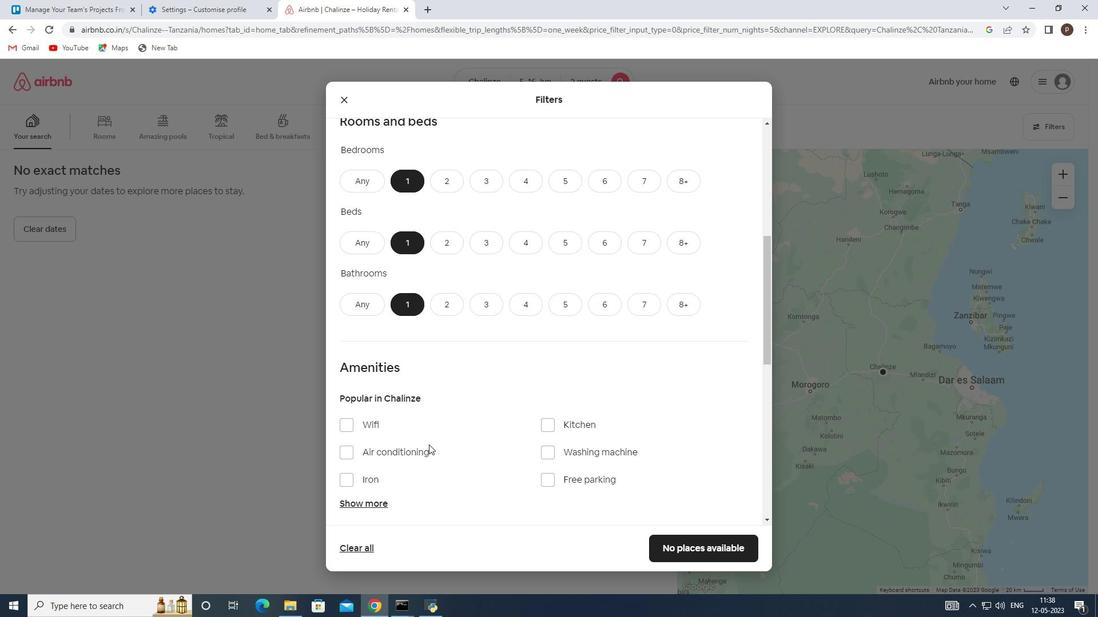 
Action: Mouse moved to (475, 426)
Screenshot: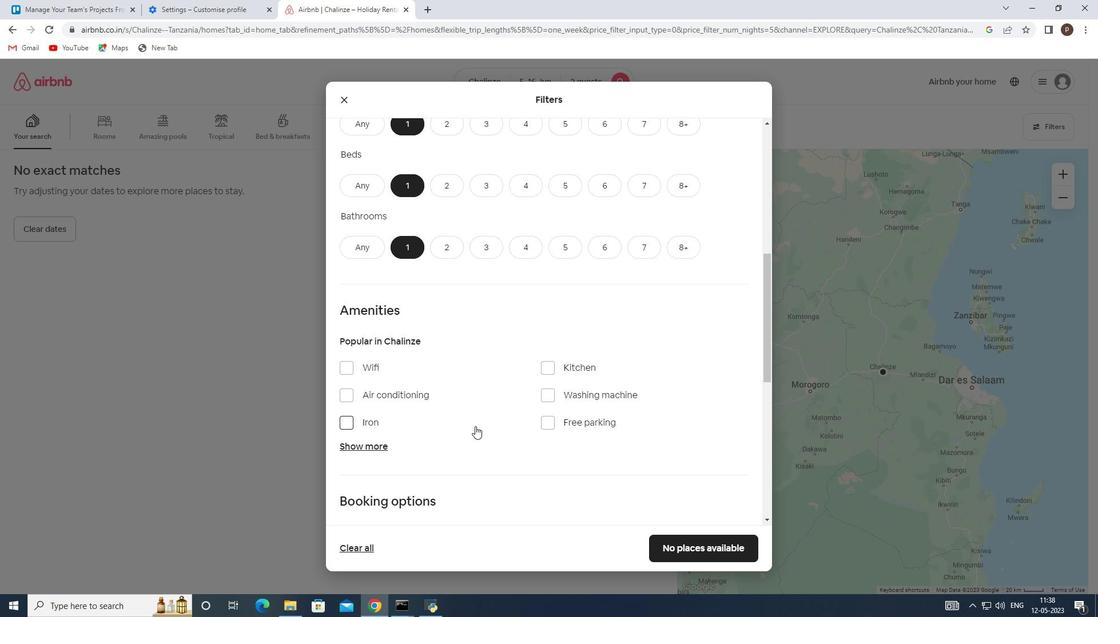 
Action: Mouse scrolled (475, 425) with delta (0, 0)
Screenshot: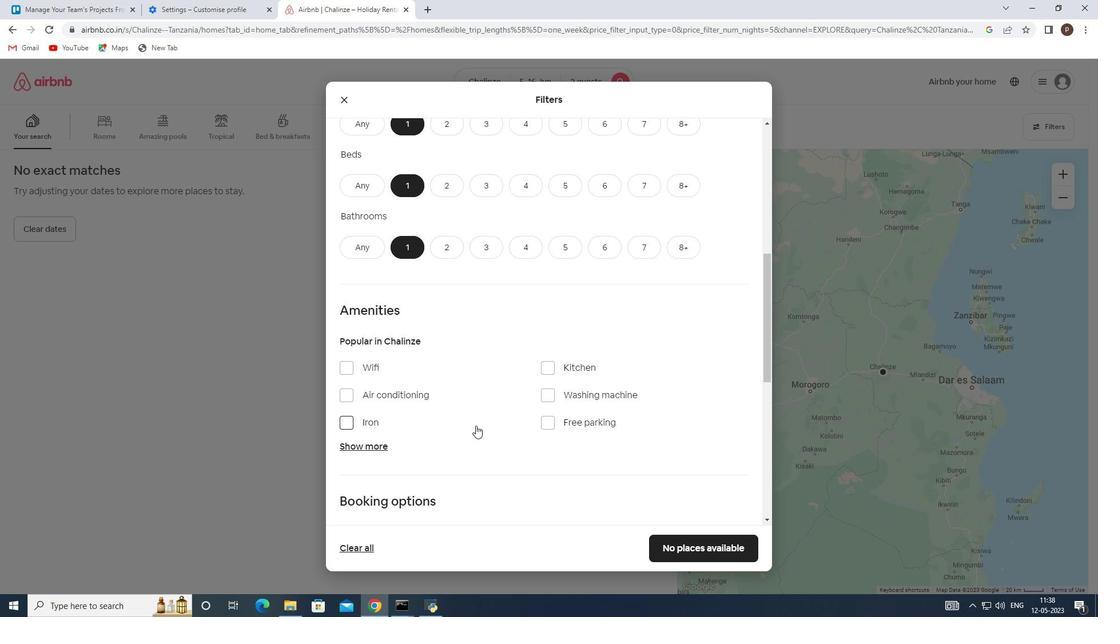 
Action: Mouse moved to (477, 425)
Screenshot: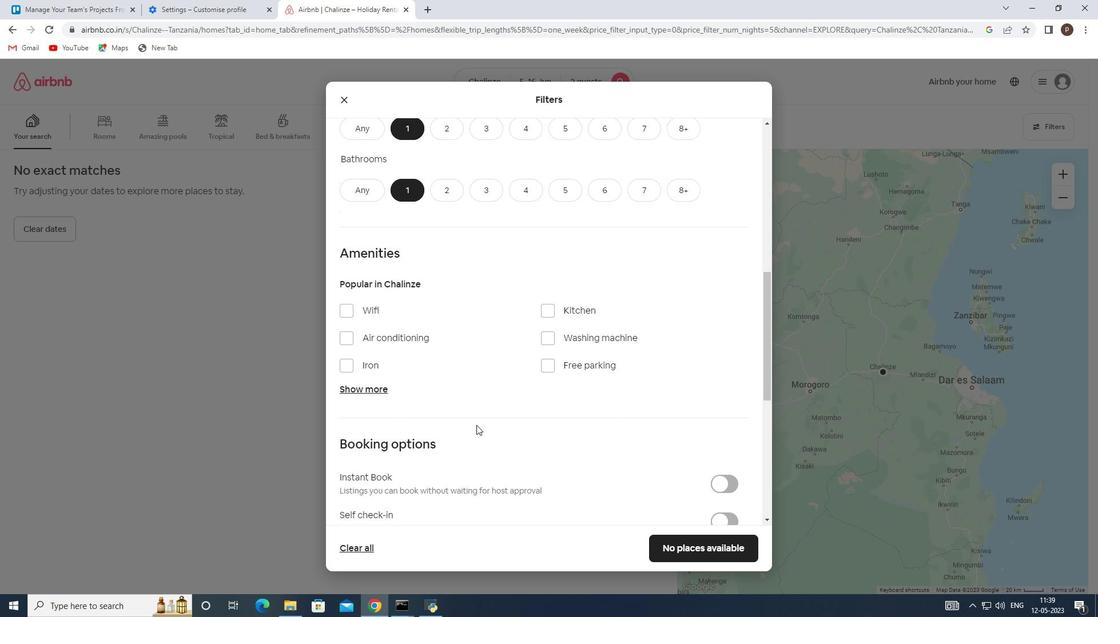 
Action: Mouse scrolled (477, 424) with delta (0, 0)
Screenshot: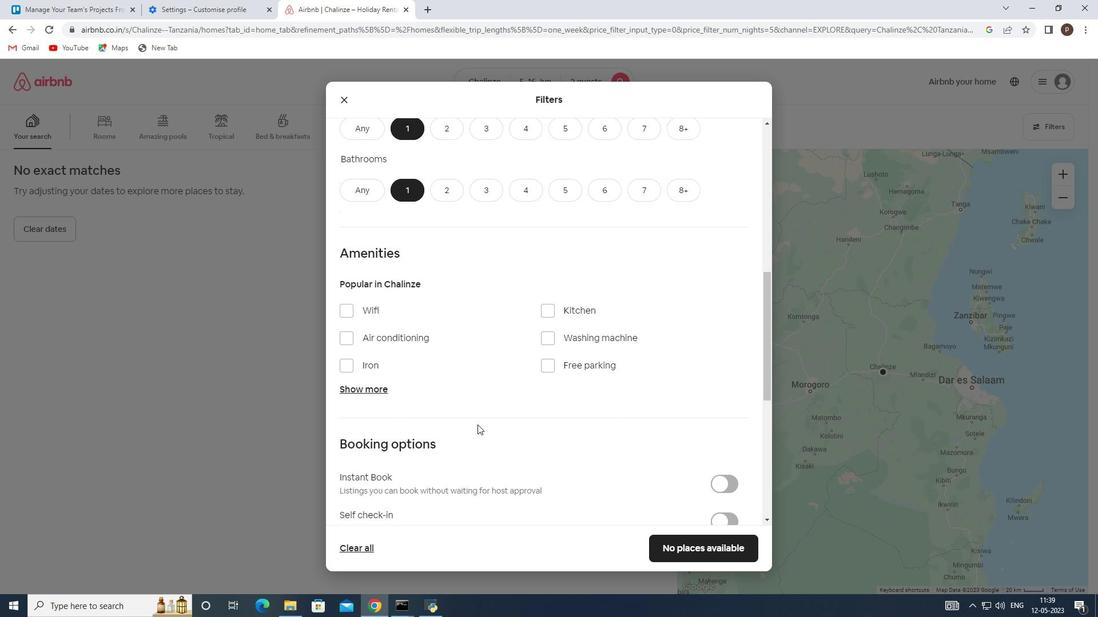 
Action: Mouse scrolled (477, 424) with delta (0, 0)
Screenshot: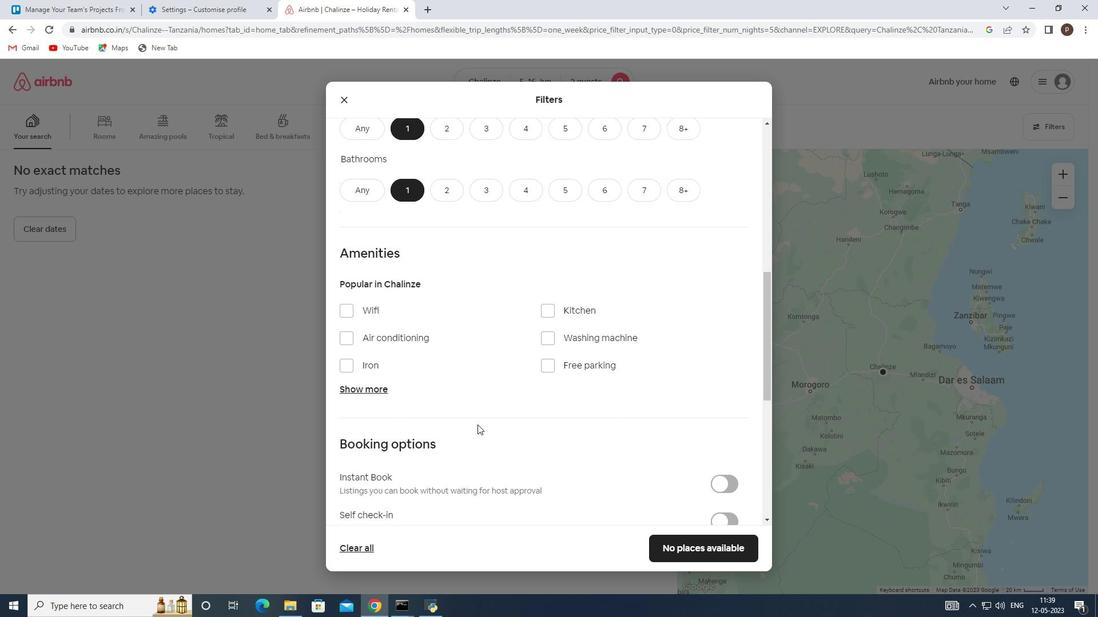 
Action: Mouse moved to (514, 402)
Screenshot: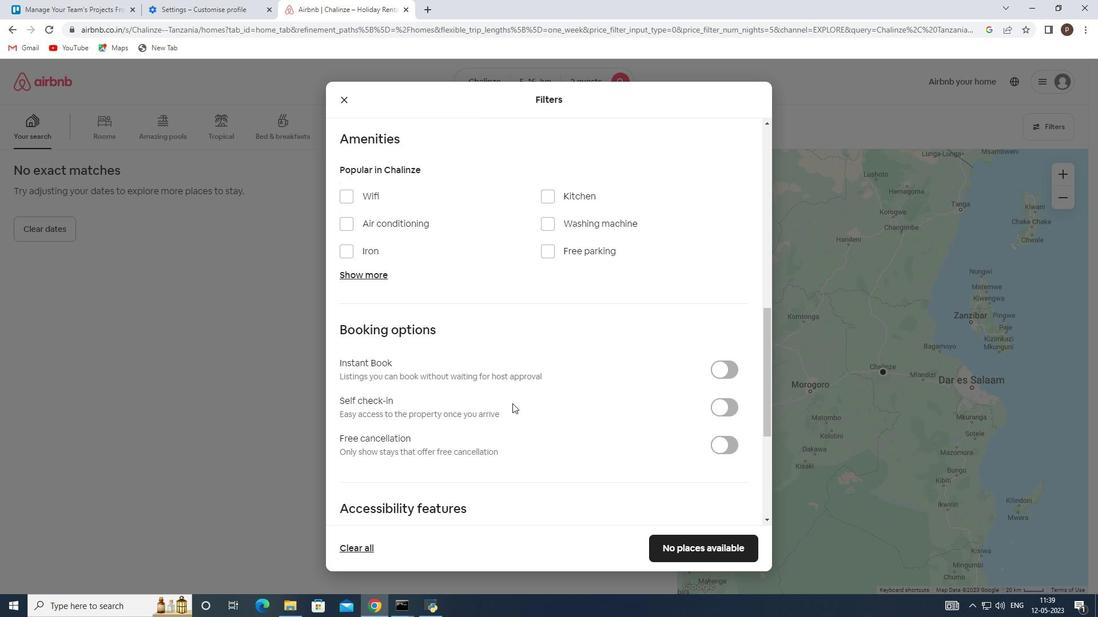 
Action: Mouse scrolled (514, 401) with delta (0, 0)
Screenshot: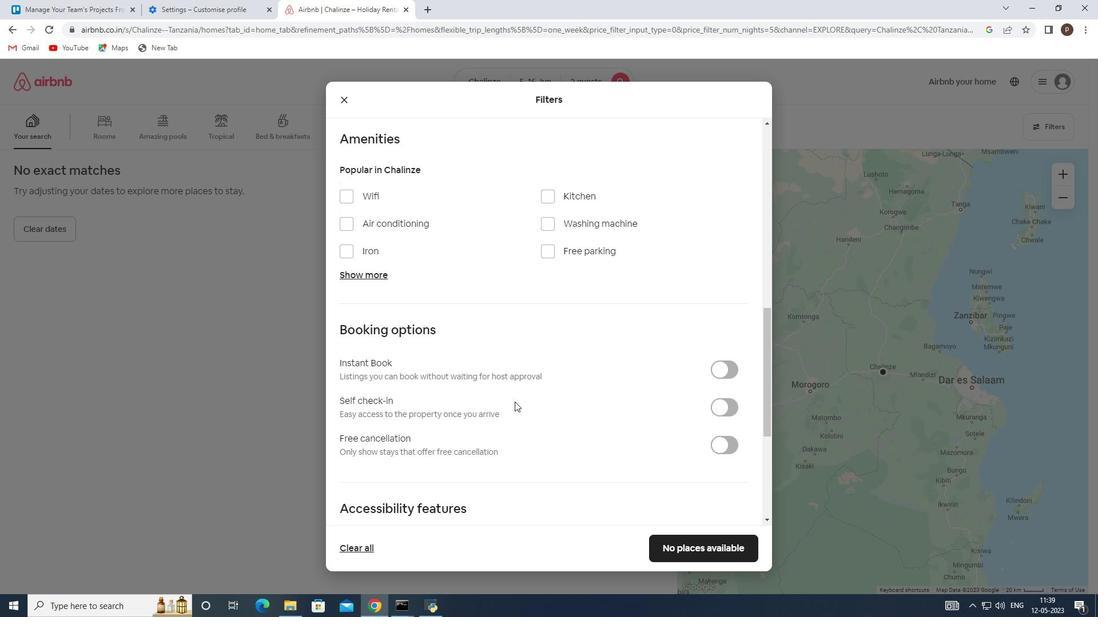 
Action: Mouse scrolled (514, 401) with delta (0, 0)
Screenshot: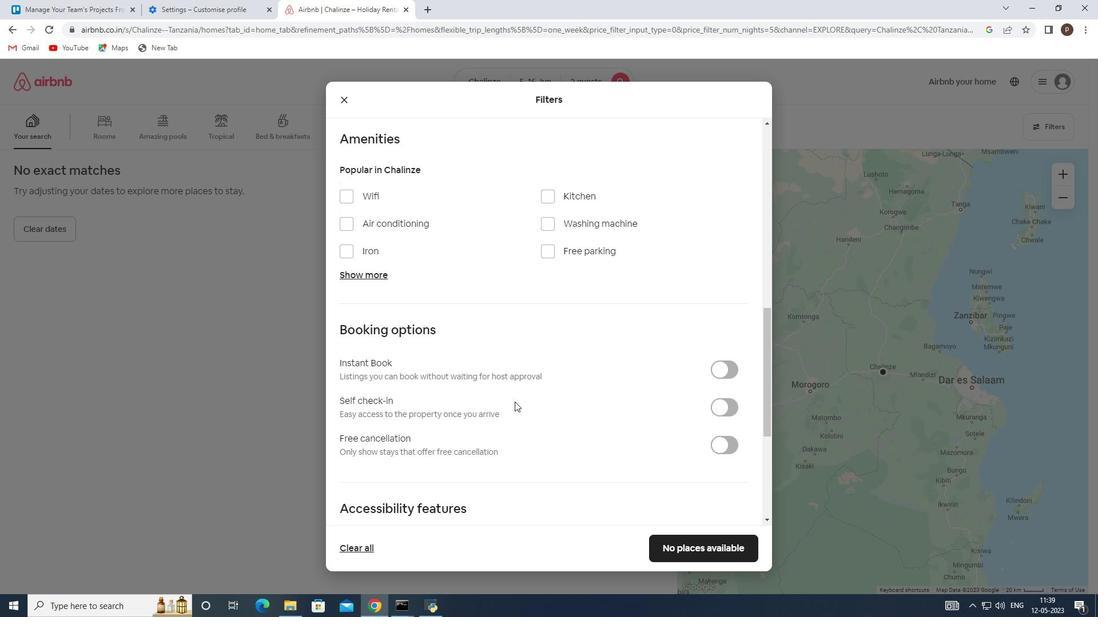 
Action: Mouse moved to (730, 296)
Screenshot: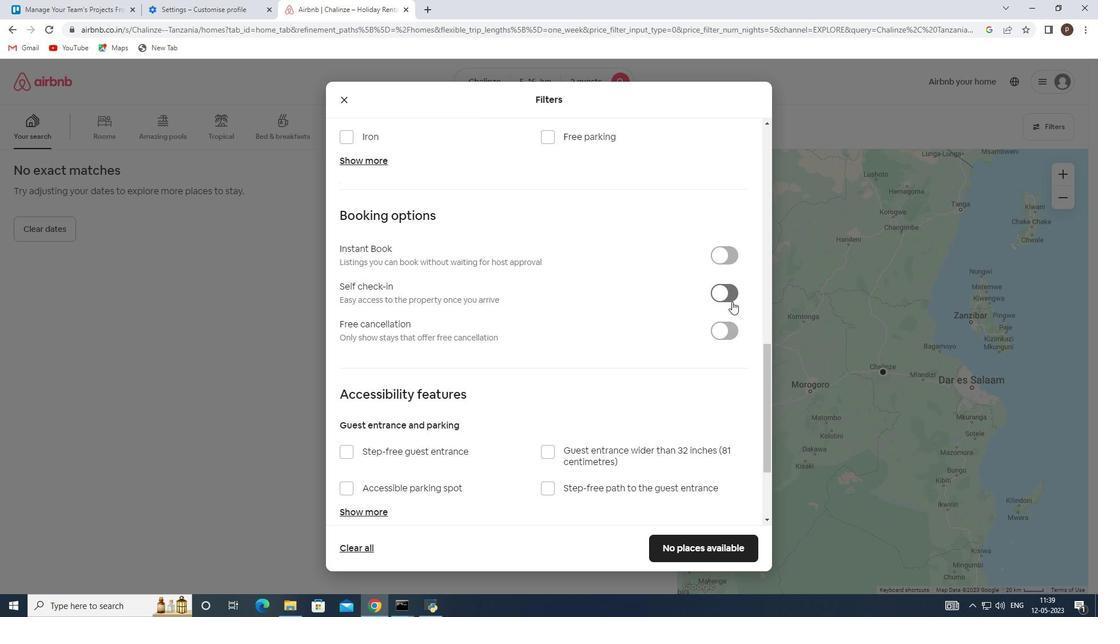 
Action: Mouse pressed left at (730, 296)
Screenshot: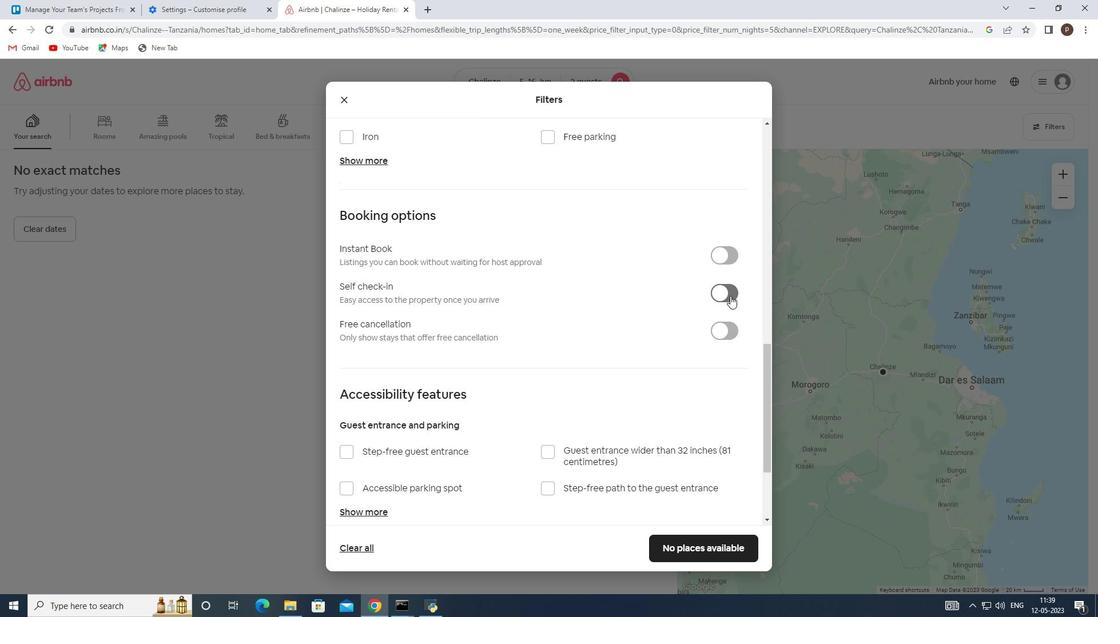 
Action: Mouse moved to (613, 340)
Screenshot: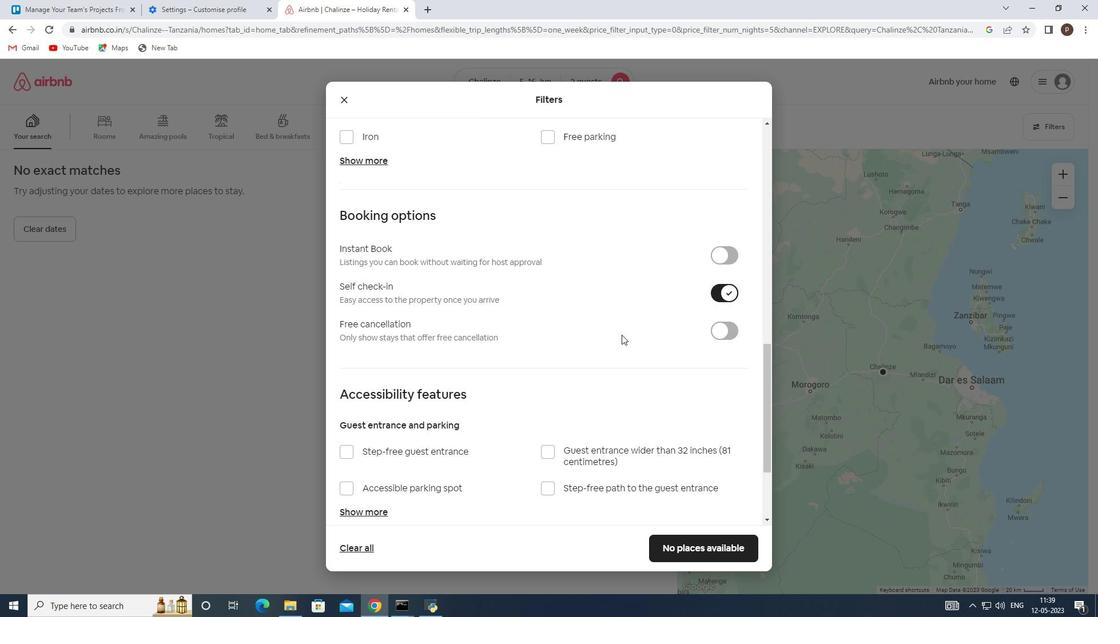 
Action: Mouse scrolled (613, 340) with delta (0, 0)
Screenshot: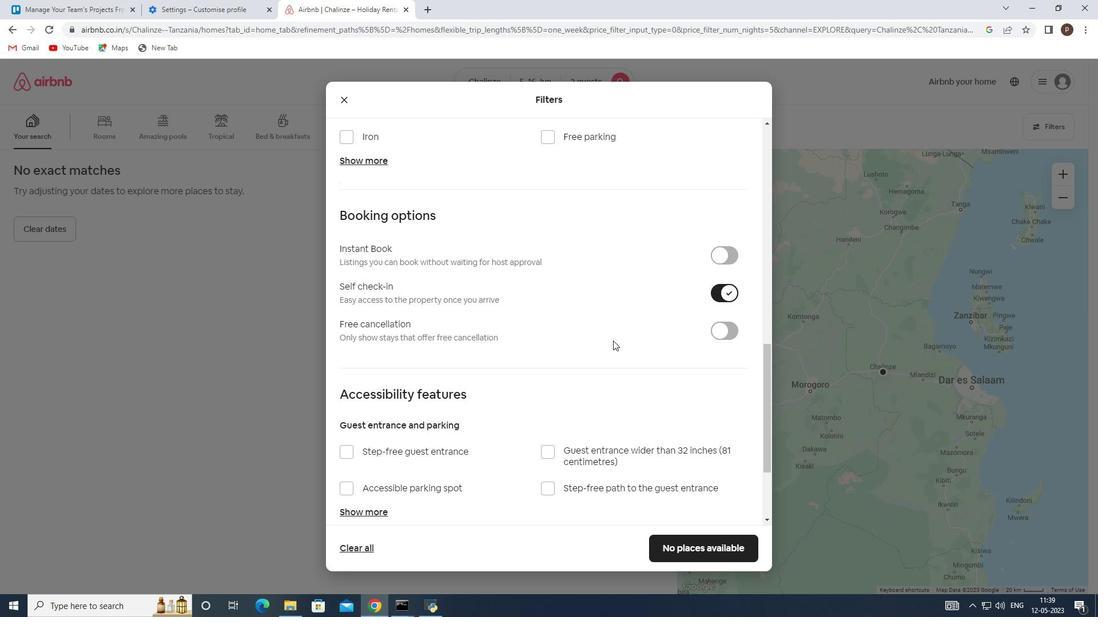 
Action: Mouse scrolled (613, 340) with delta (0, 0)
Screenshot: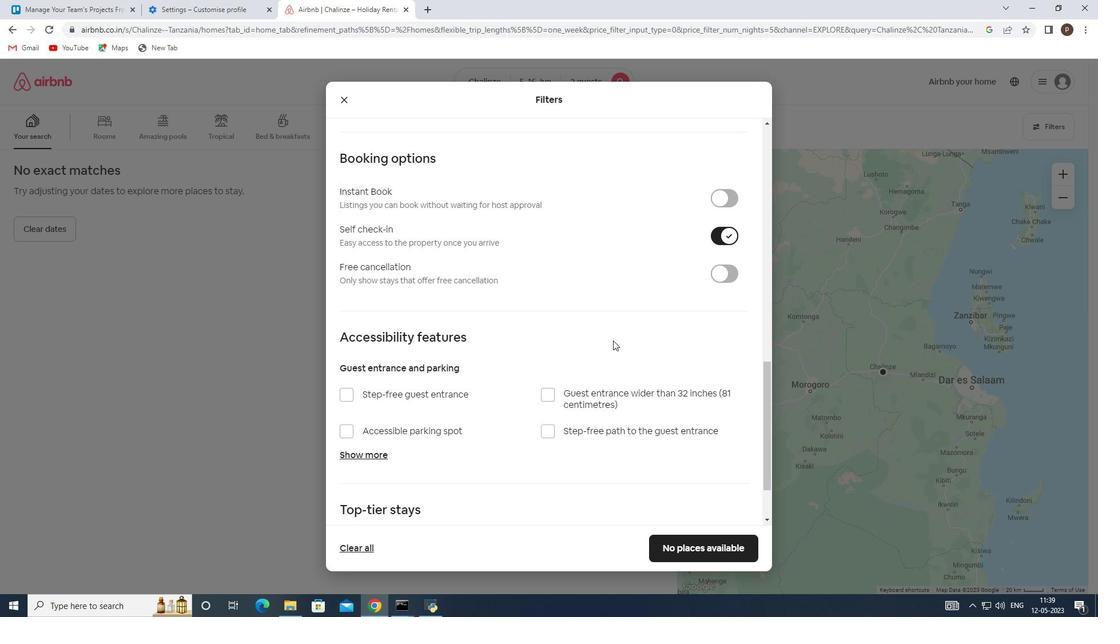 
Action: Mouse scrolled (613, 340) with delta (0, 0)
Screenshot: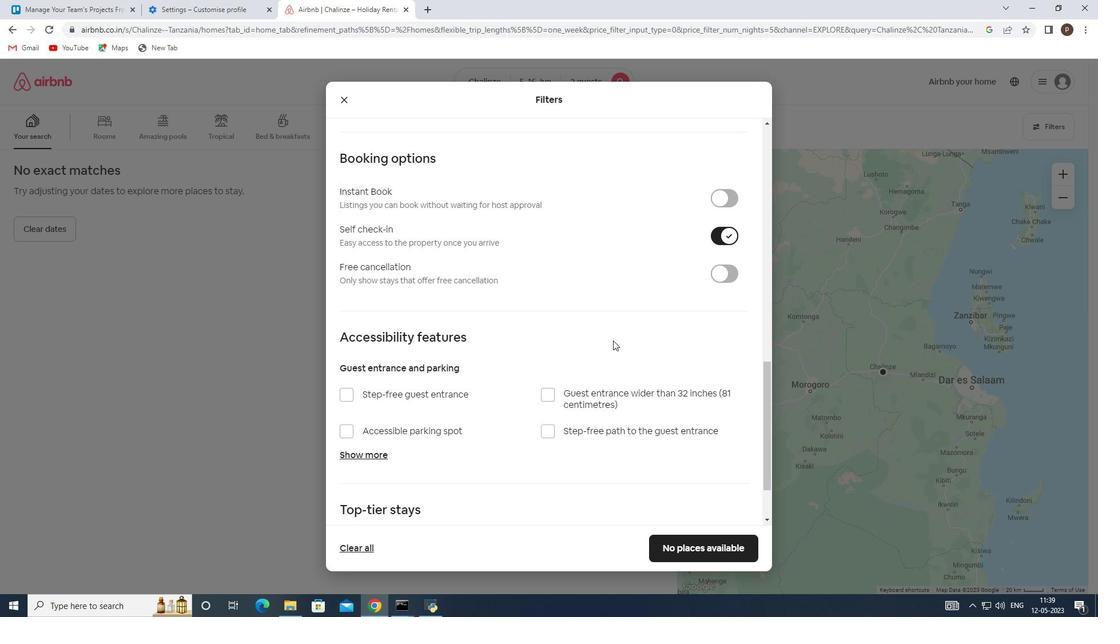 
Action: Mouse scrolled (613, 340) with delta (0, 0)
Screenshot: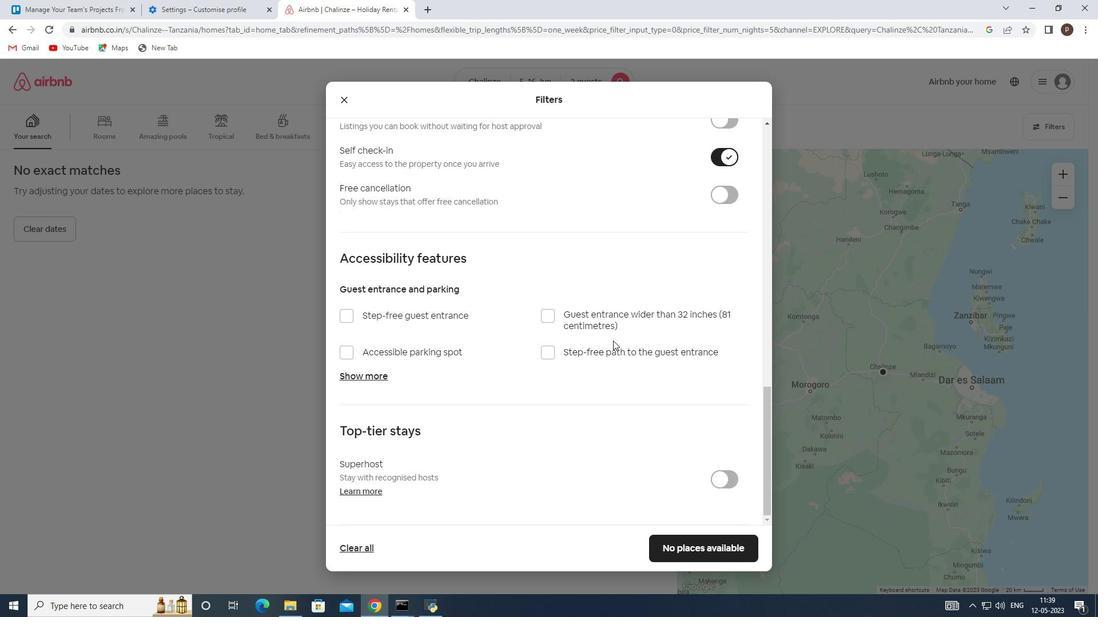 
Action: Mouse scrolled (613, 340) with delta (0, 0)
Screenshot: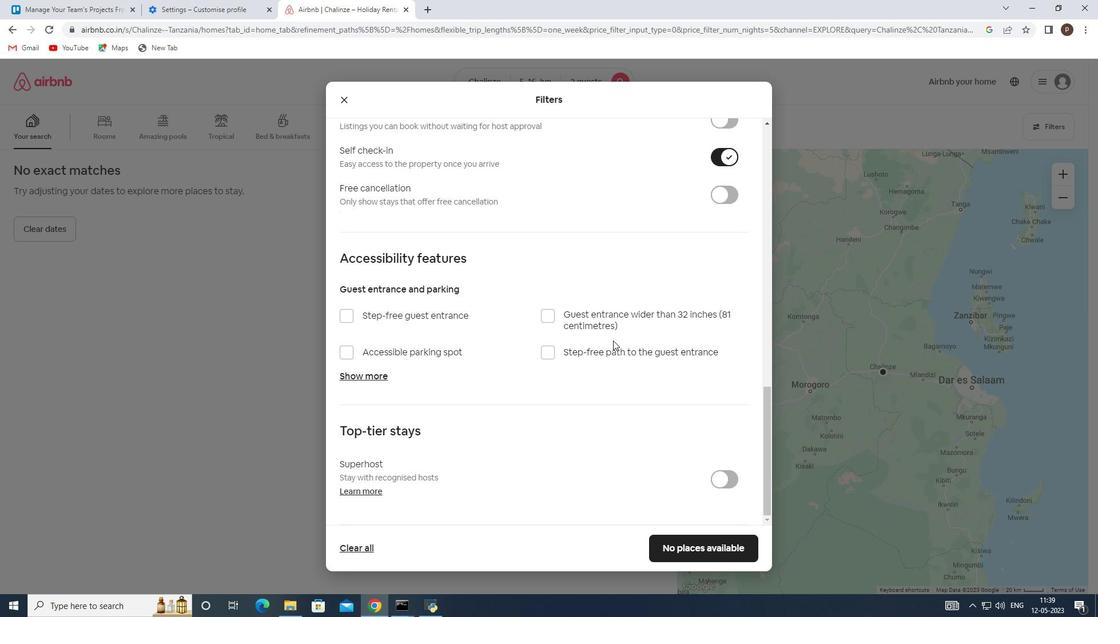 
Action: Mouse moved to (679, 466)
Screenshot: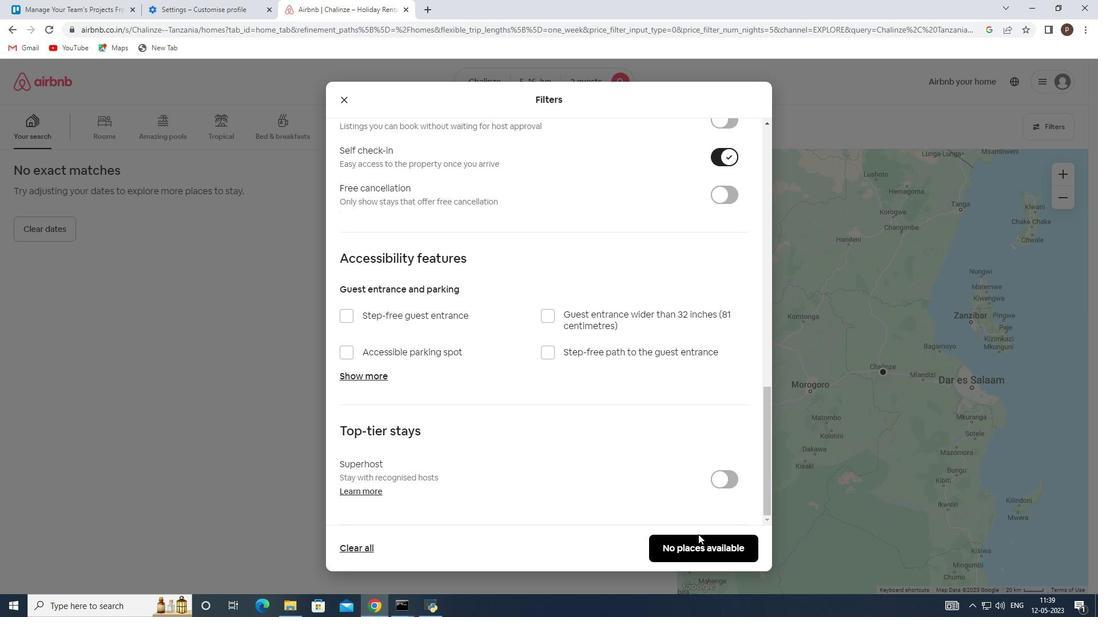 
Action: Mouse scrolled (679, 465) with delta (0, 0)
Screenshot: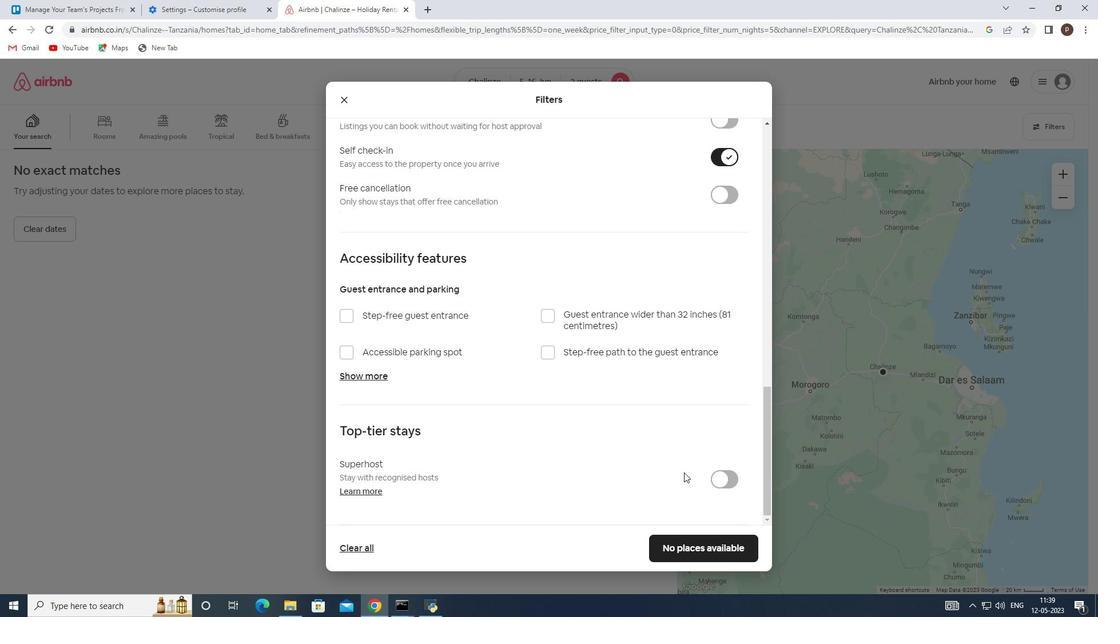 
Action: Mouse scrolled (679, 465) with delta (0, 0)
Screenshot: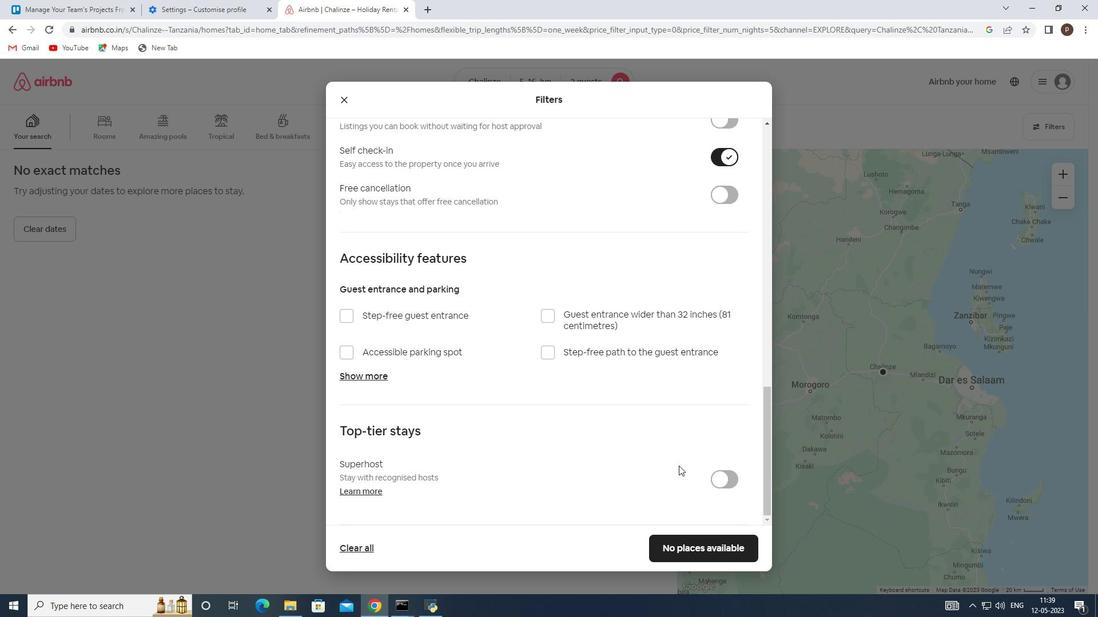 
Action: Mouse scrolled (679, 465) with delta (0, 0)
Screenshot: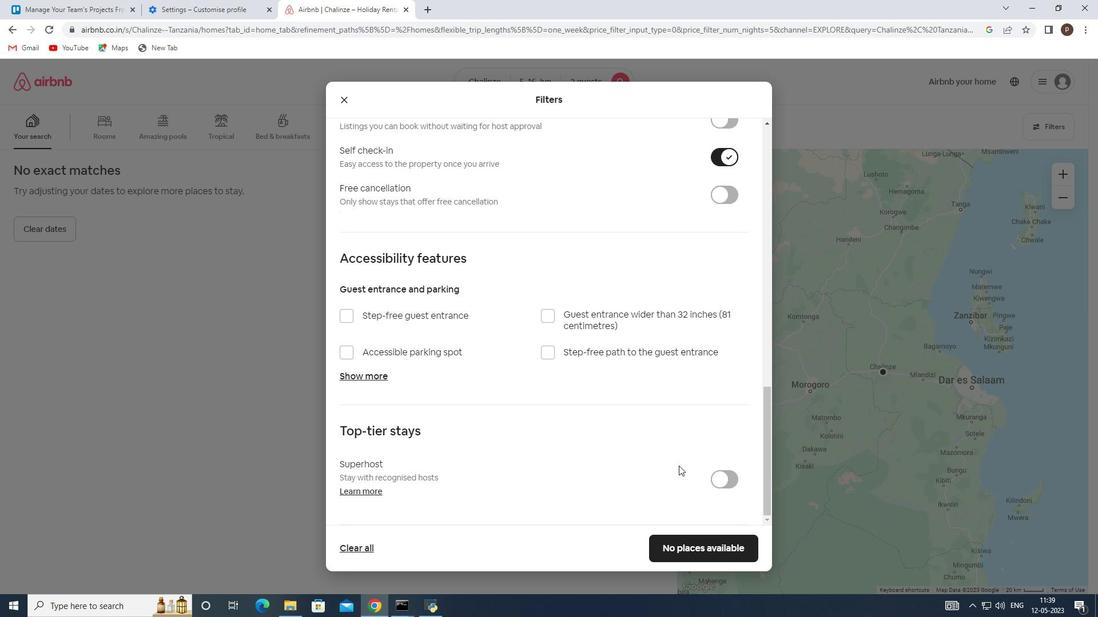 
Action: Mouse scrolled (679, 465) with delta (0, 0)
Screenshot: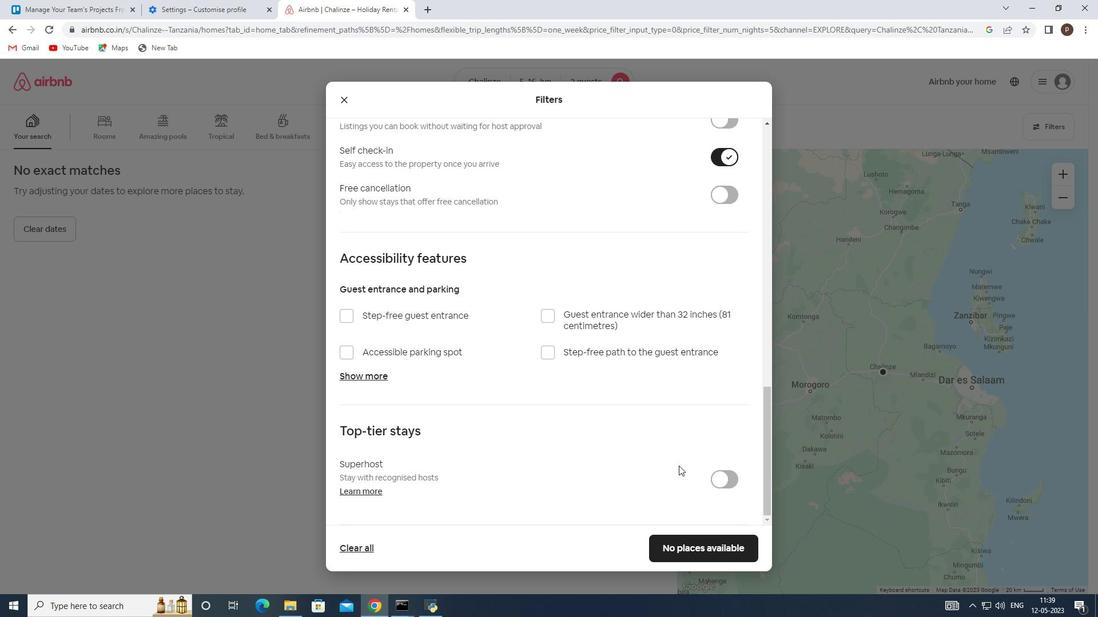 
Action: Mouse moved to (688, 542)
Screenshot: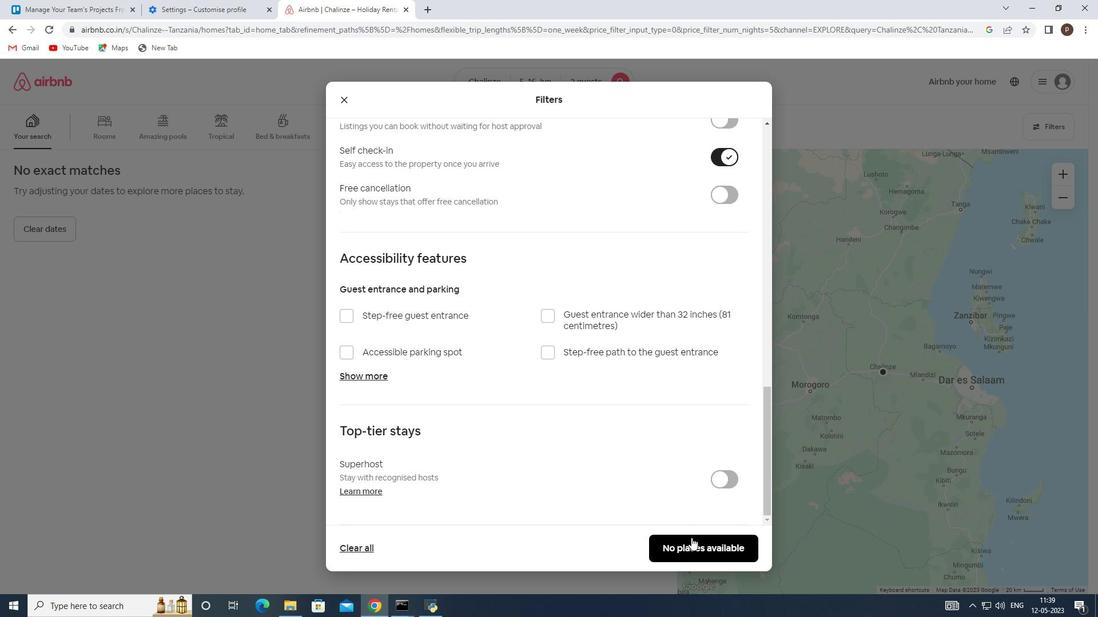 
Action: Mouse pressed left at (688, 542)
Screenshot: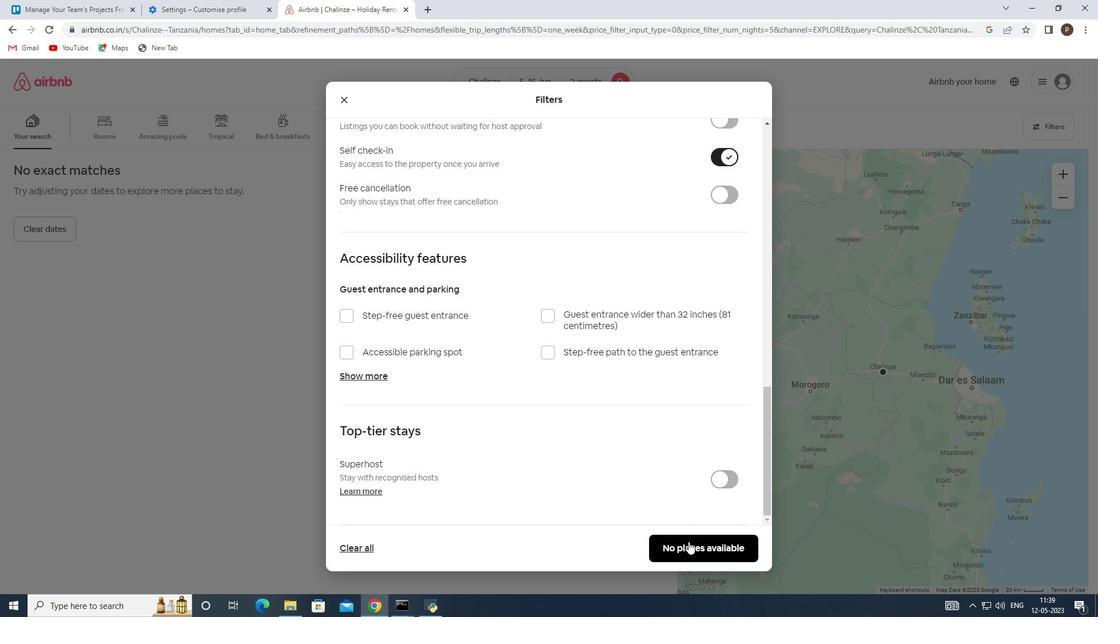 
